 Task: Create a due date automation trigger when advanced on, on the tuesday of the week a card is due add fields without custom field "Resume" set to a number lower than 1 and greater or equal to 10 at 11:00 AM.
Action: Mouse moved to (986, 306)
Screenshot: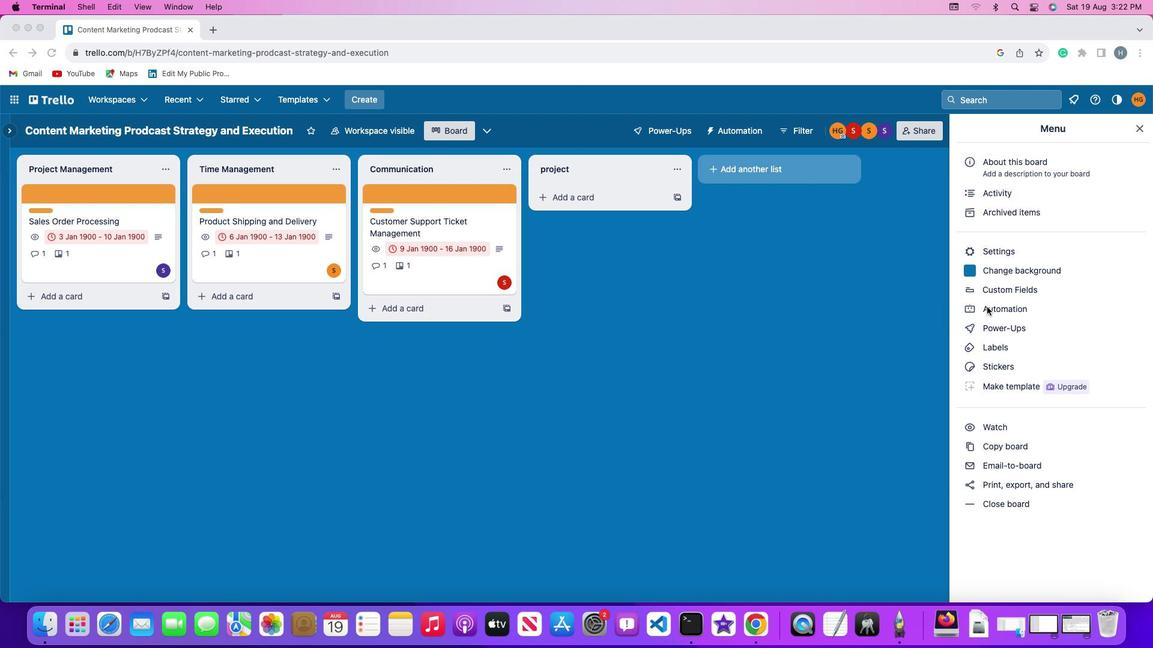 
Action: Mouse pressed left at (986, 306)
Screenshot: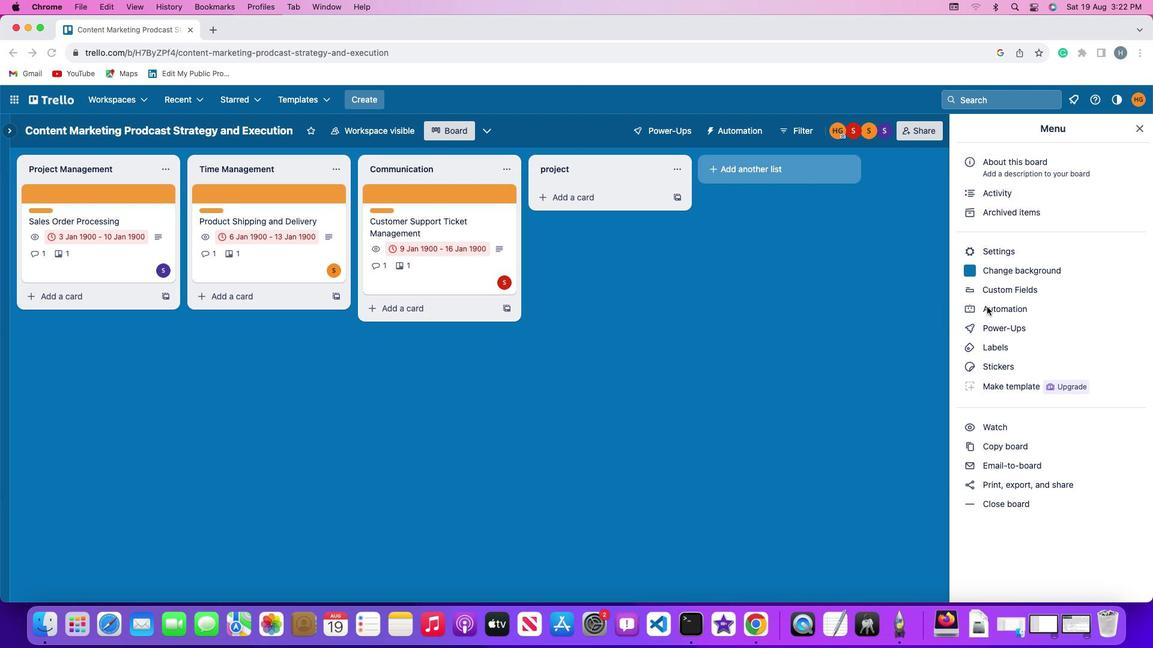 
Action: Mouse pressed left at (986, 306)
Screenshot: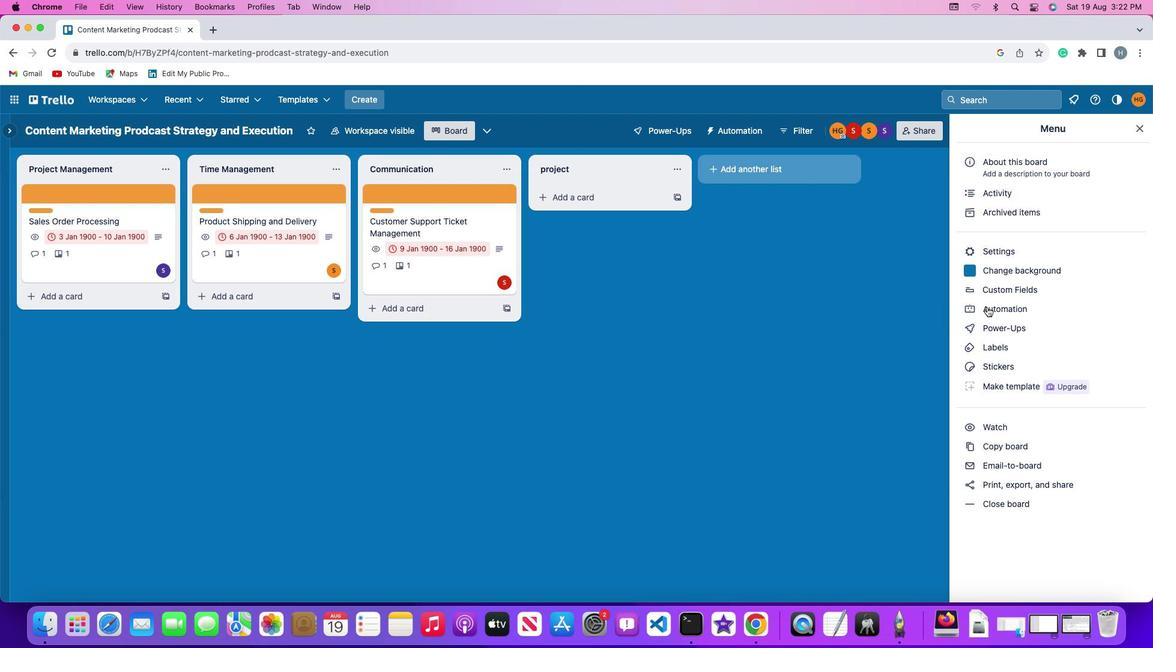 
Action: Mouse moved to (79, 282)
Screenshot: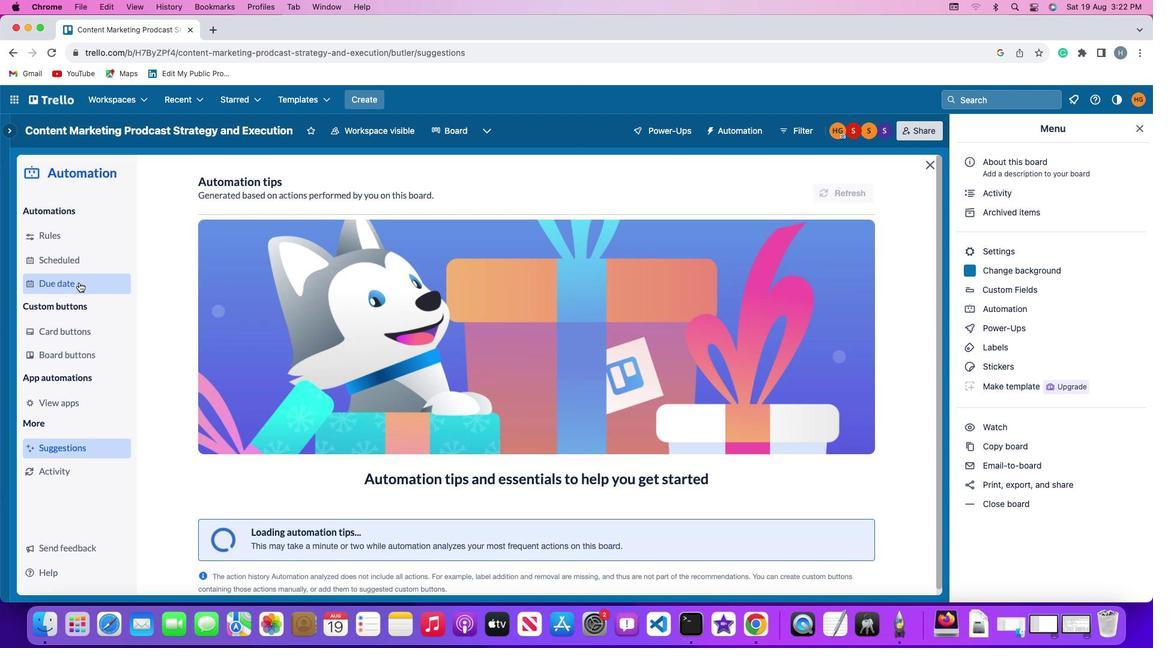 
Action: Mouse pressed left at (79, 282)
Screenshot: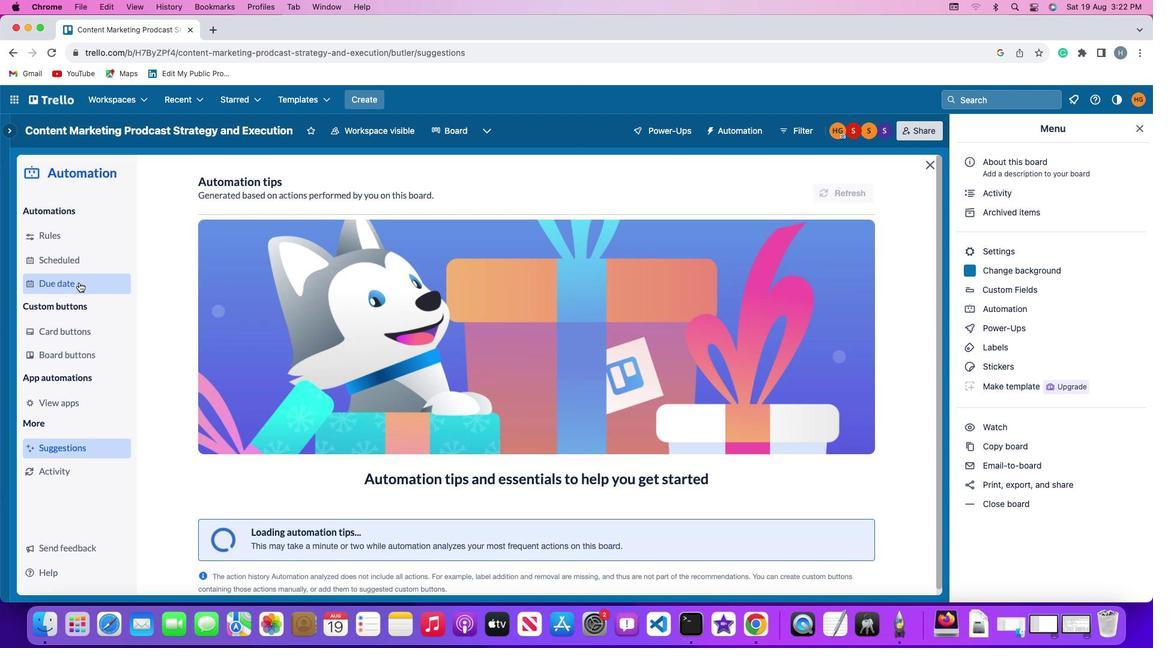 
Action: Mouse moved to (789, 183)
Screenshot: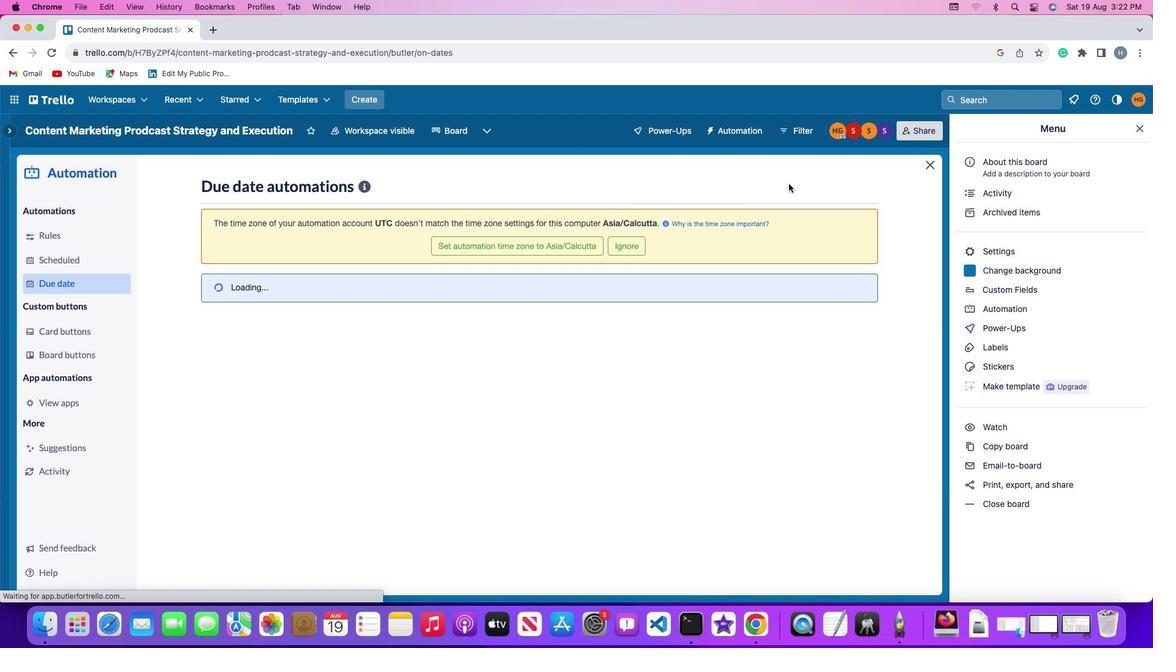 
Action: Mouse pressed left at (789, 183)
Screenshot: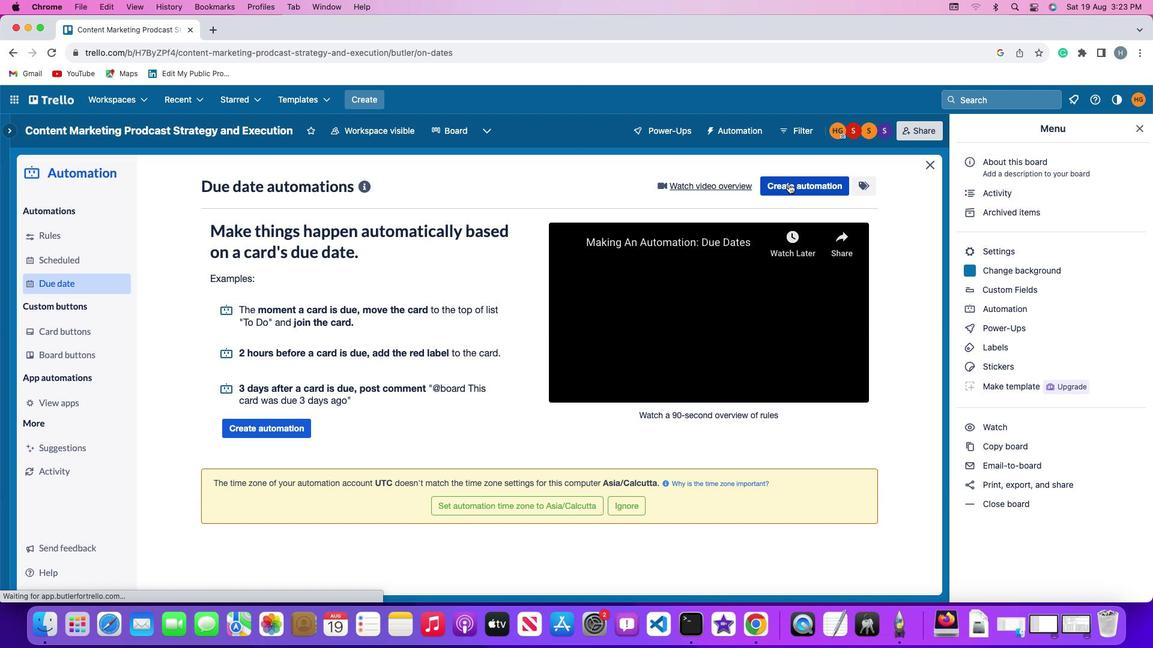 
Action: Mouse moved to (228, 297)
Screenshot: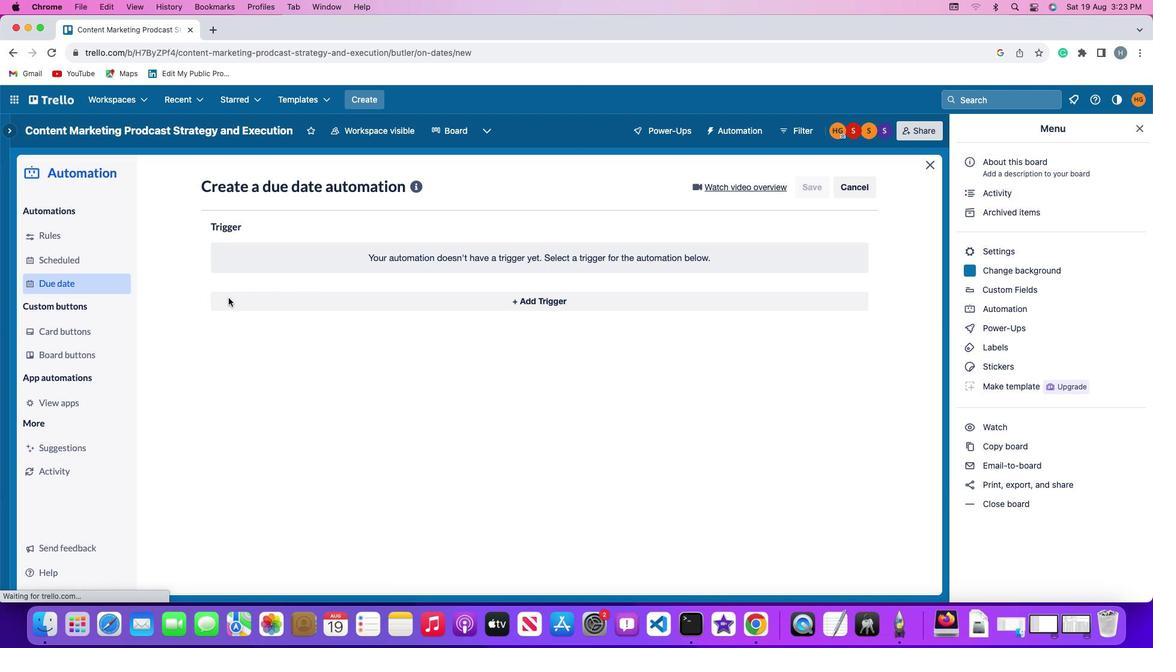 
Action: Mouse pressed left at (228, 297)
Screenshot: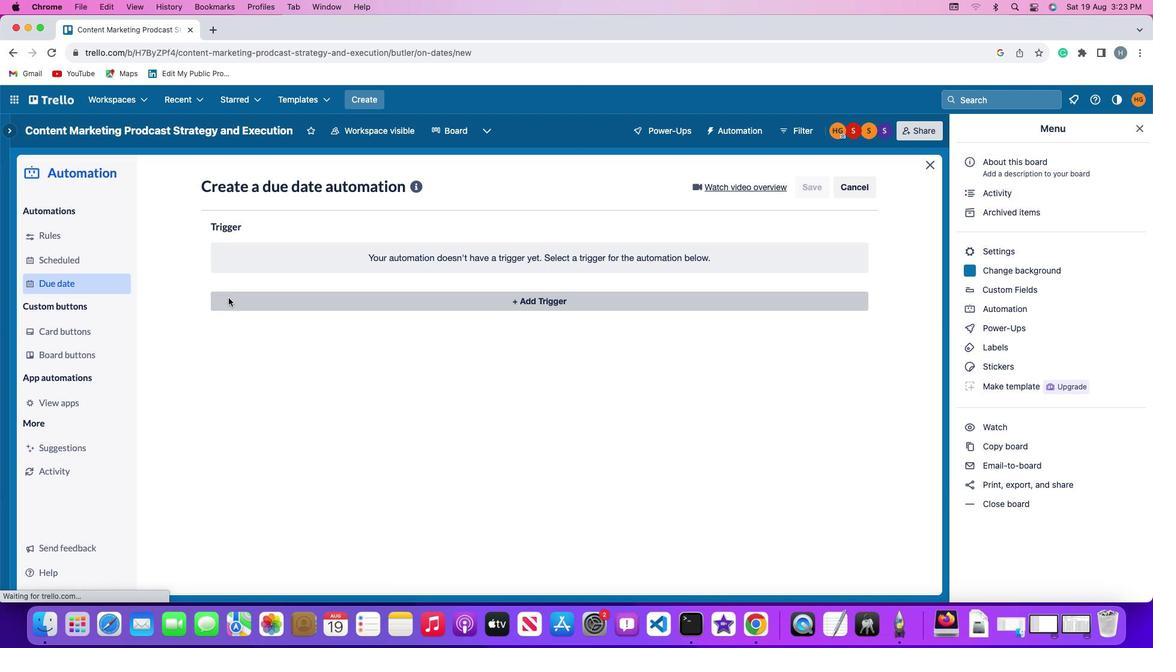 
Action: Mouse moved to (262, 518)
Screenshot: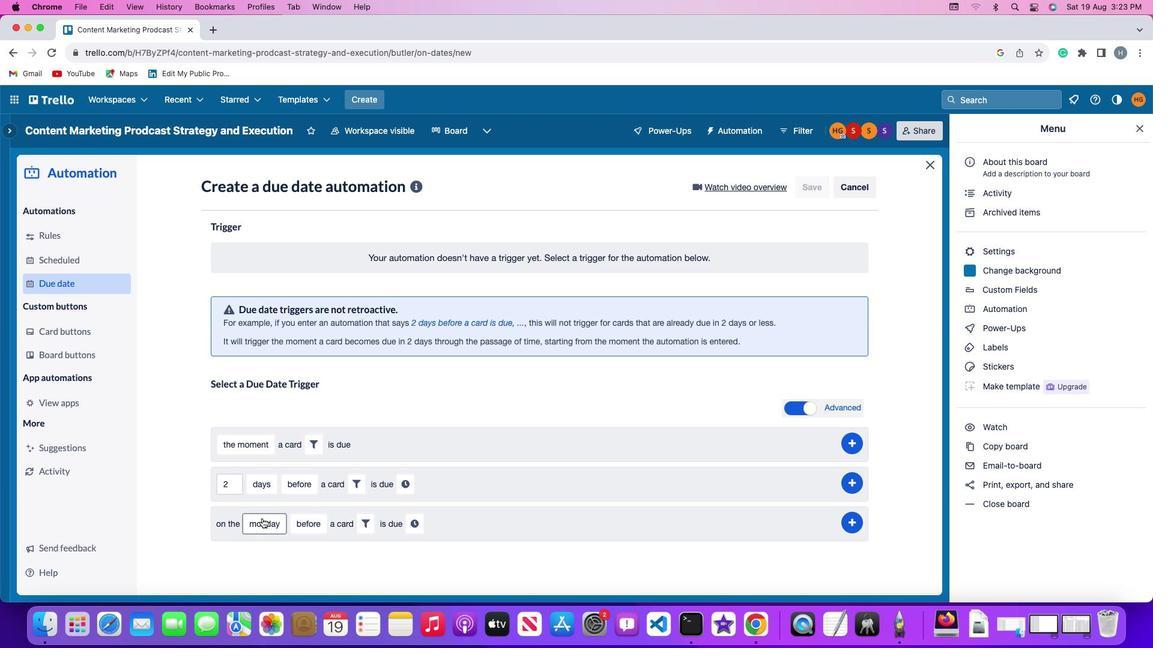 
Action: Mouse pressed left at (262, 518)
Screenshot: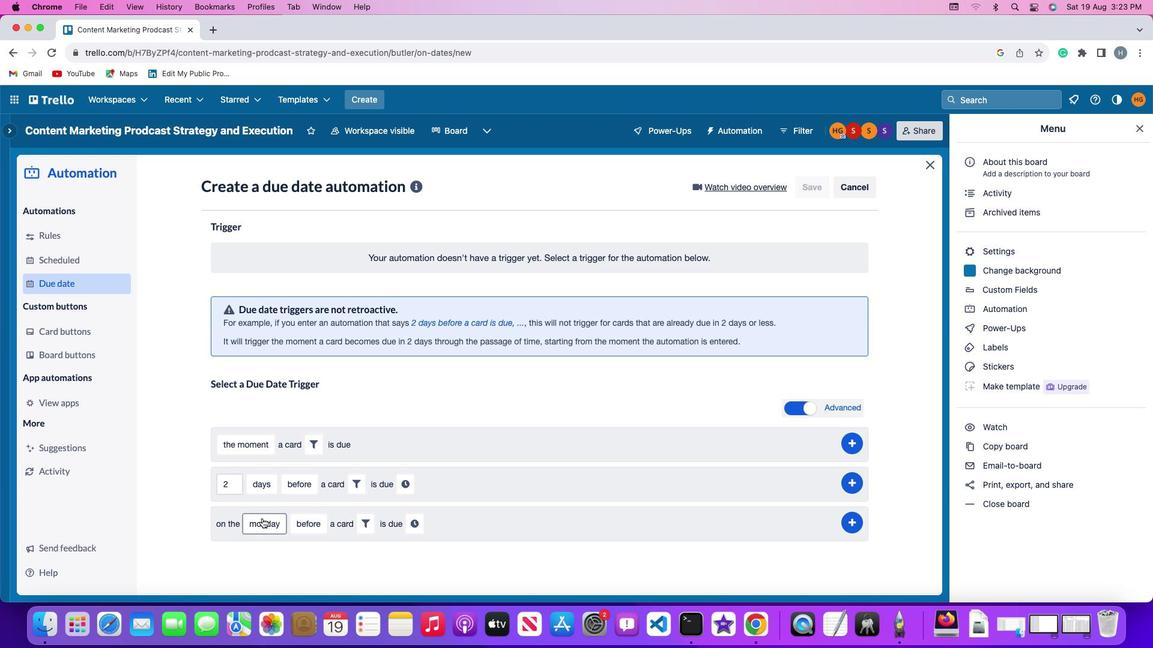 
Action: Mouse moved to (288, 383)
Screenshot: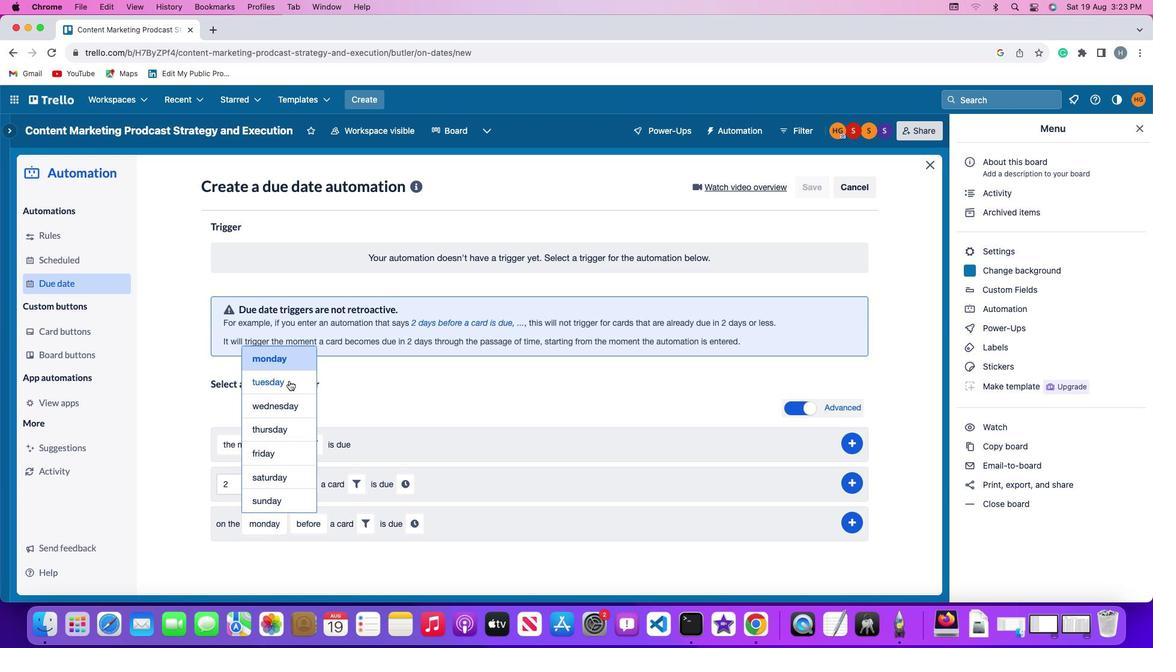 
Action: Mouse pressed left at (288, 383)
Screenshot: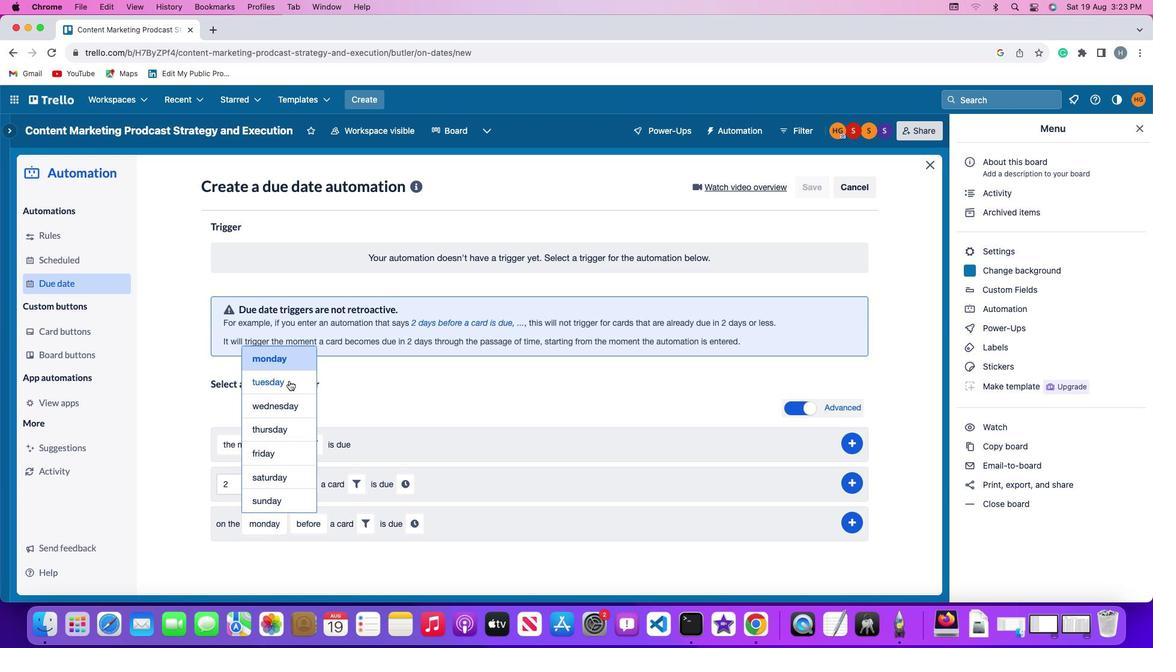 
Action: Mouse moved to (312, 520)
Screenshot: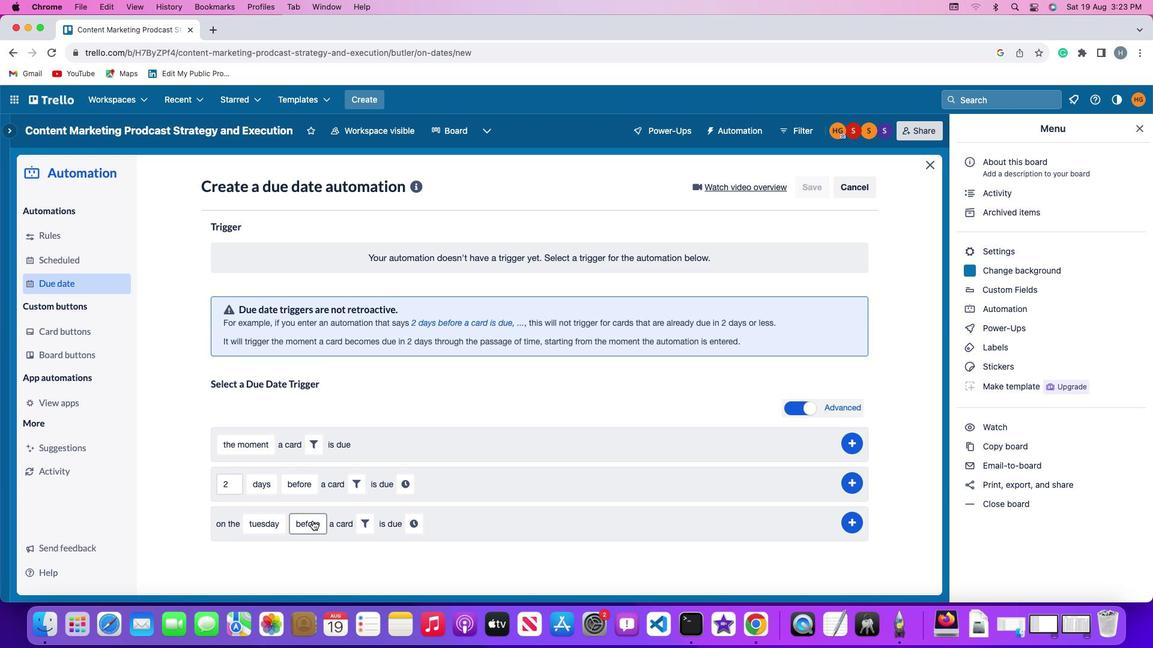 
Action: Mouse pressed left at (312, 520)
Screenshot: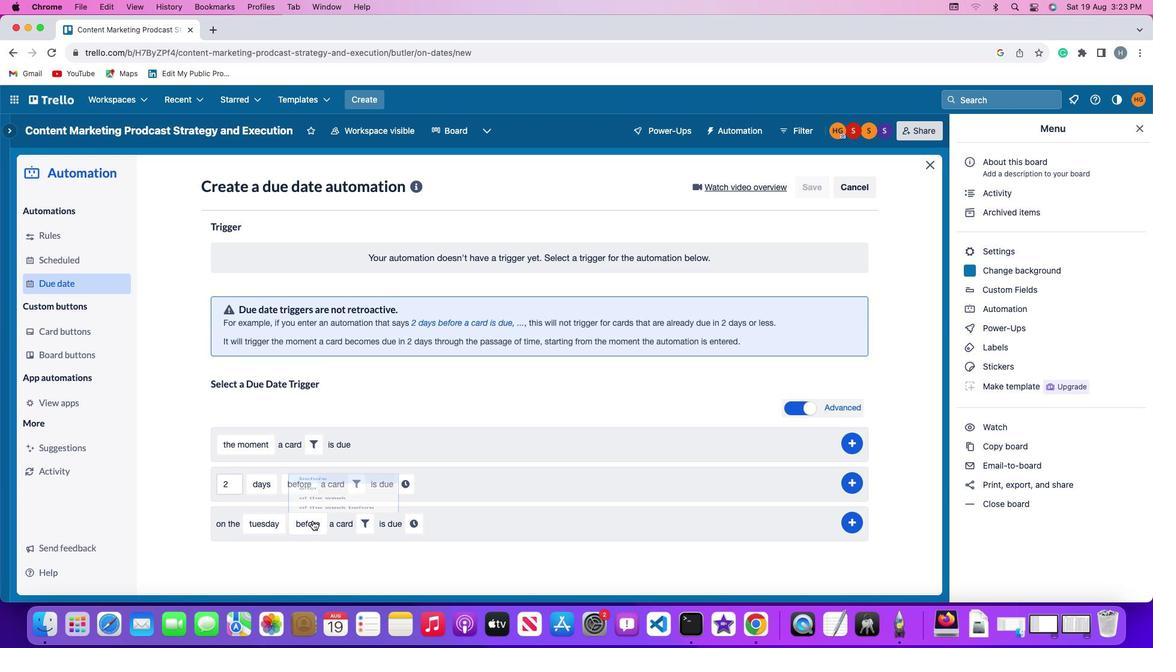 
Action: Mouse moved to (335, 474)
Screenshot: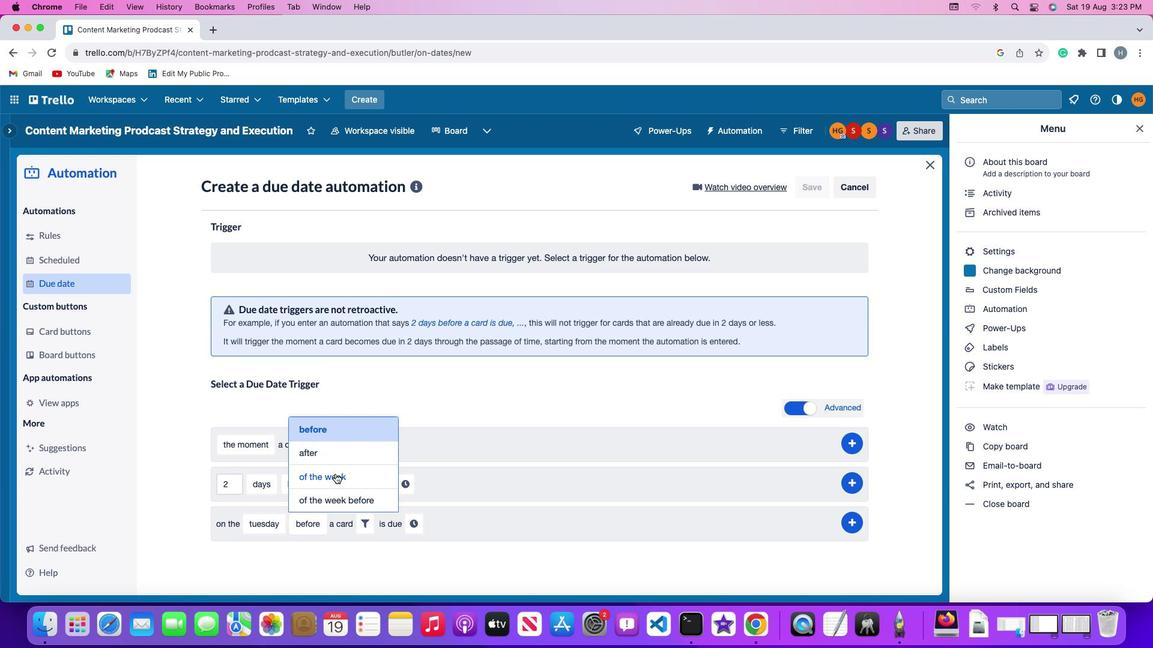 
Action: Mouse pressed left at (335, 474)
Screenshot: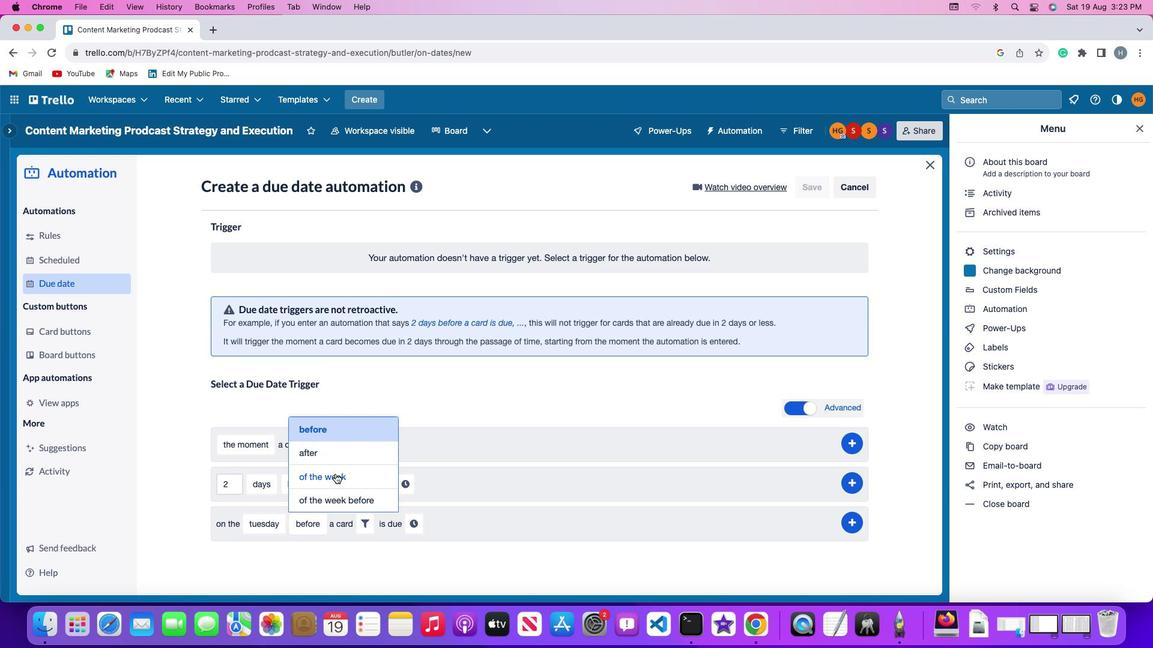
Action: Mouse moved to (385, 524)
Screenshot: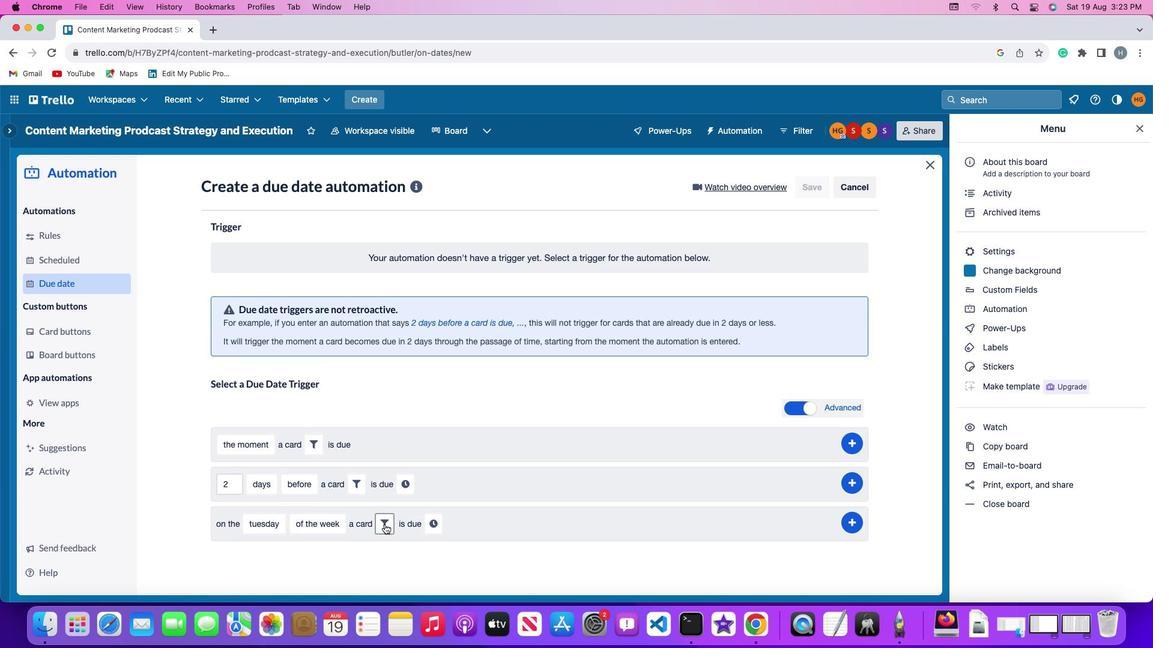 
Action: Mouse pressed left at (385, 524)
Screenshot: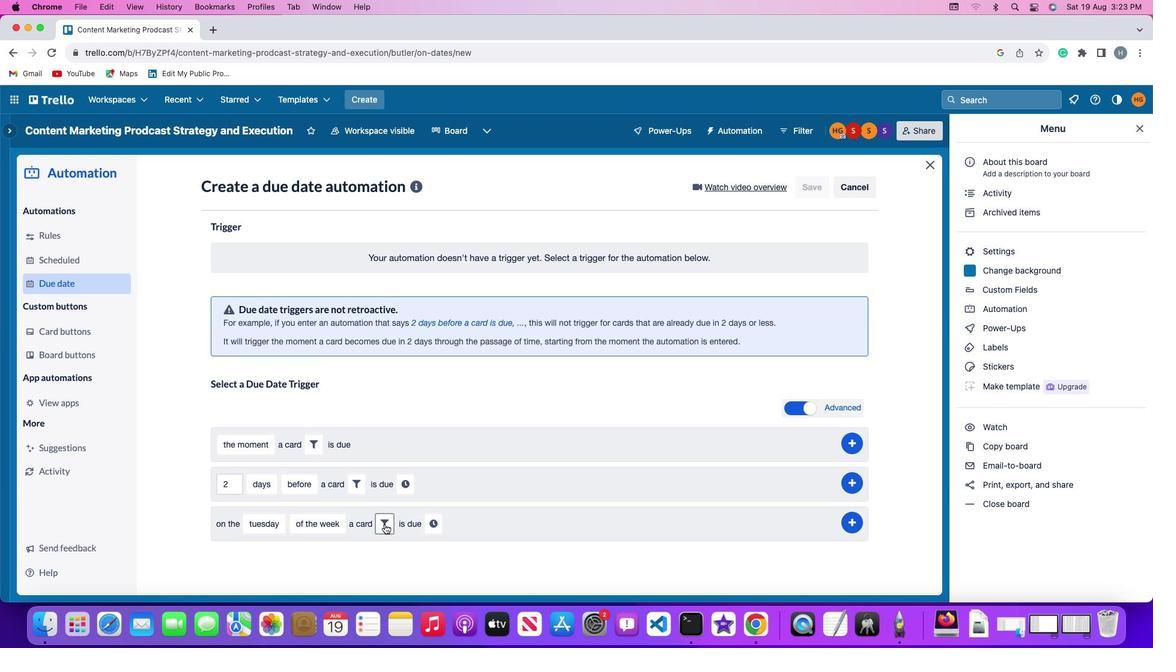 
Action: Mouse moved to (583, 563)
Screenshot: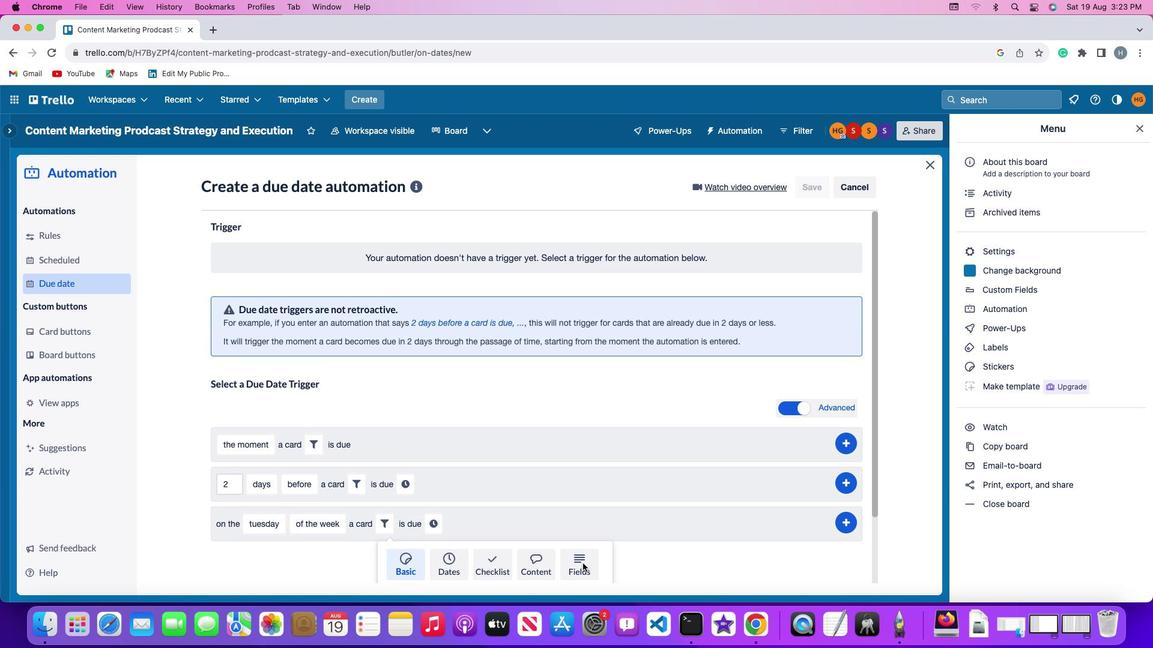 
Action: Mouse pressed left at (583, 563)
Screenshot: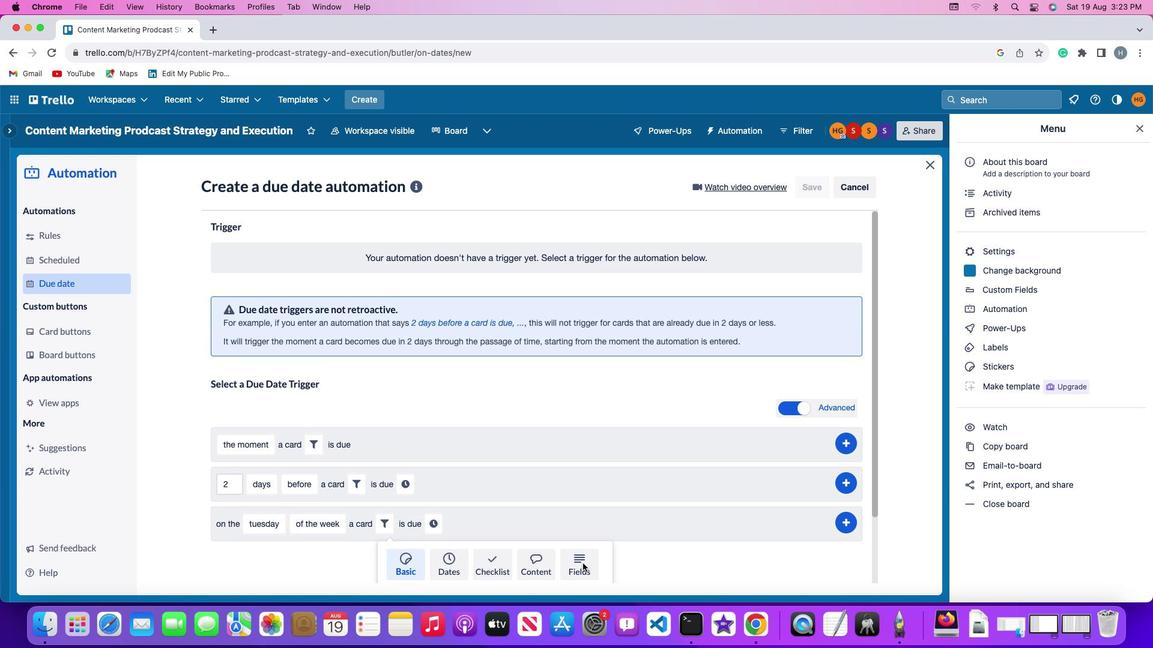 
Action: Mouse moved to (353, 551)
Screenshot: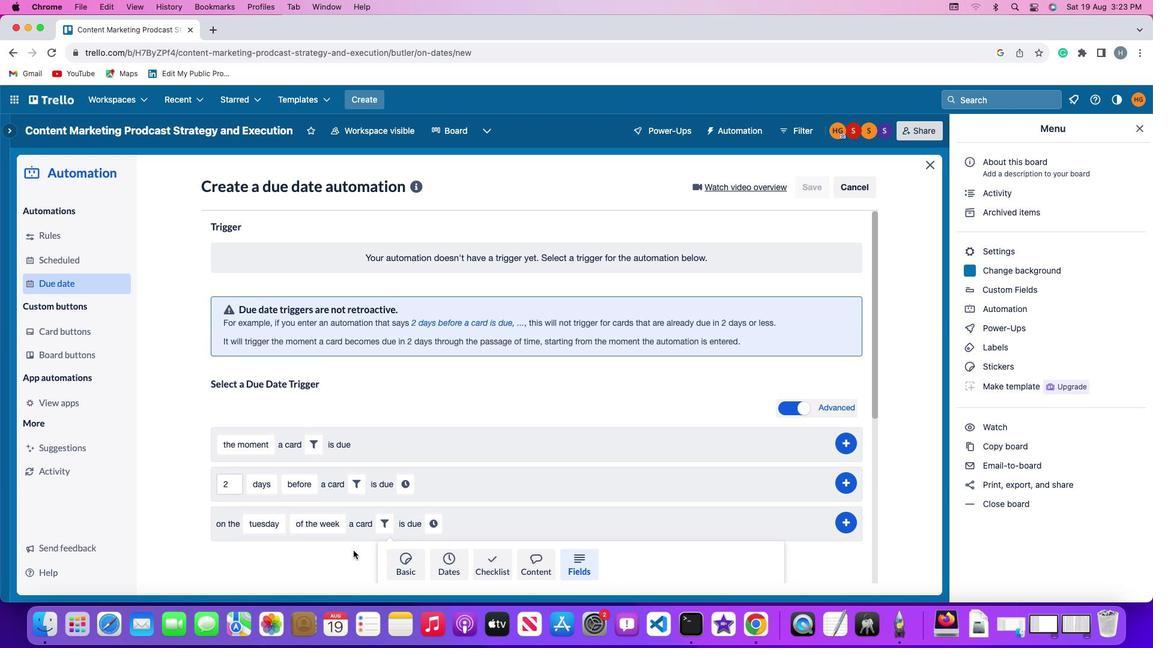 
Action: Mouse scrolled (353, 551) with delta (0, 0)
Screenshot: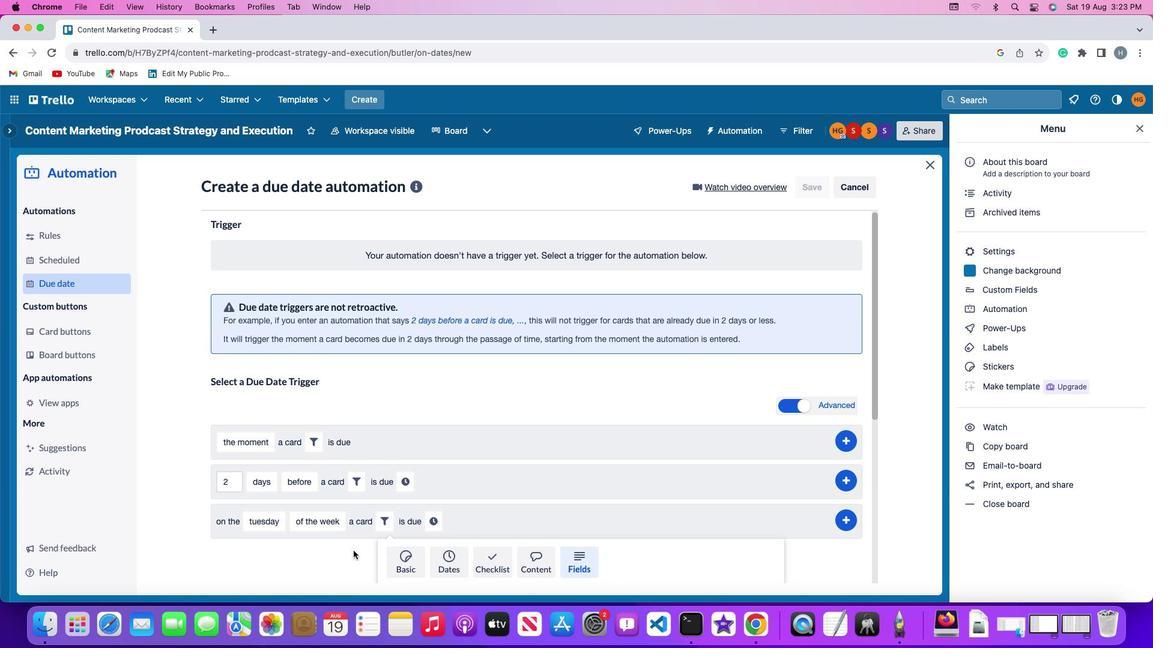 
Action: Mouse scrolled (353, 551) with delta (0, 0)
Screenshot: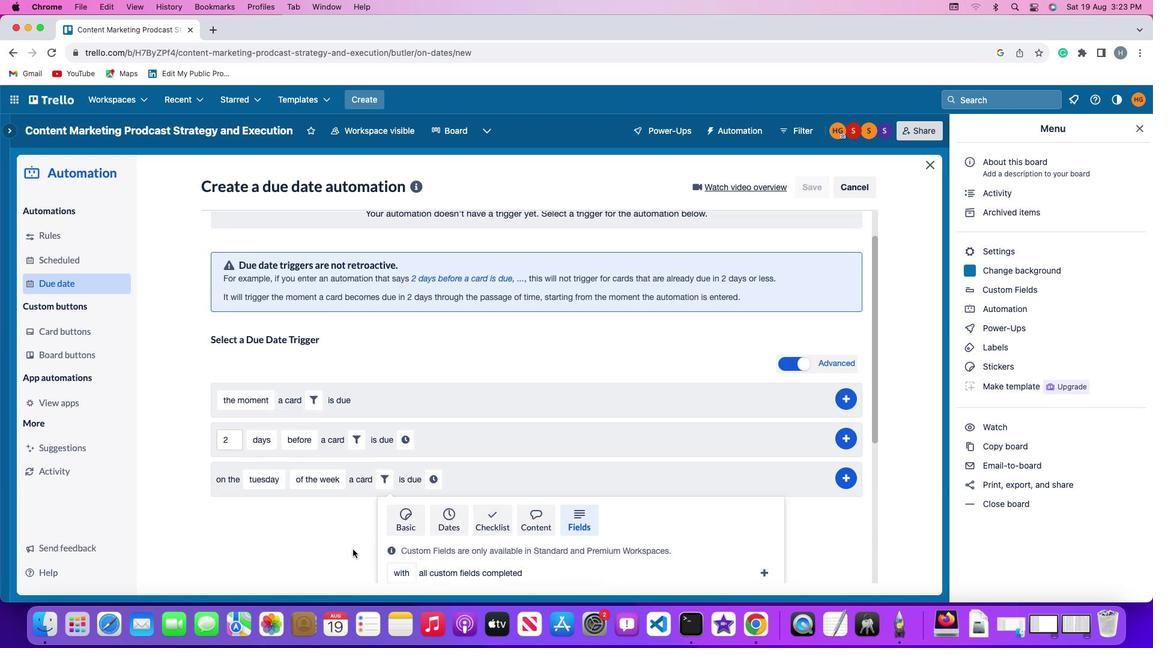 
Action: Mouse scrolled (353, 551) with delta (0, -1)
Screenshot: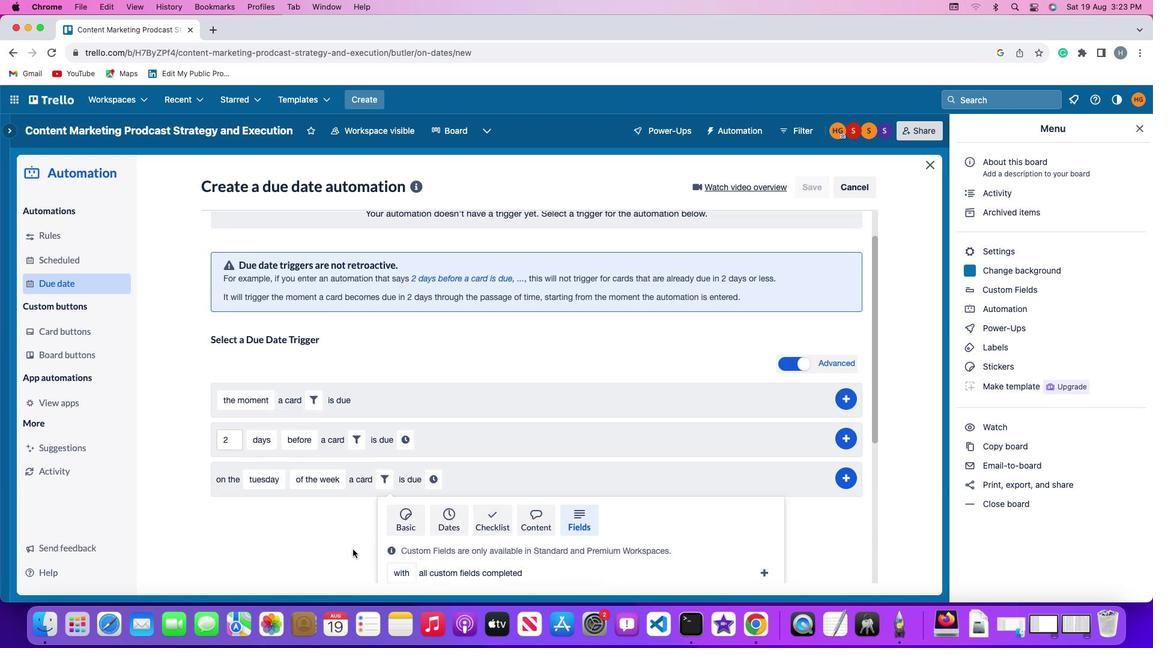 
Action: Mouse moved to (353, 551)
Screenshot: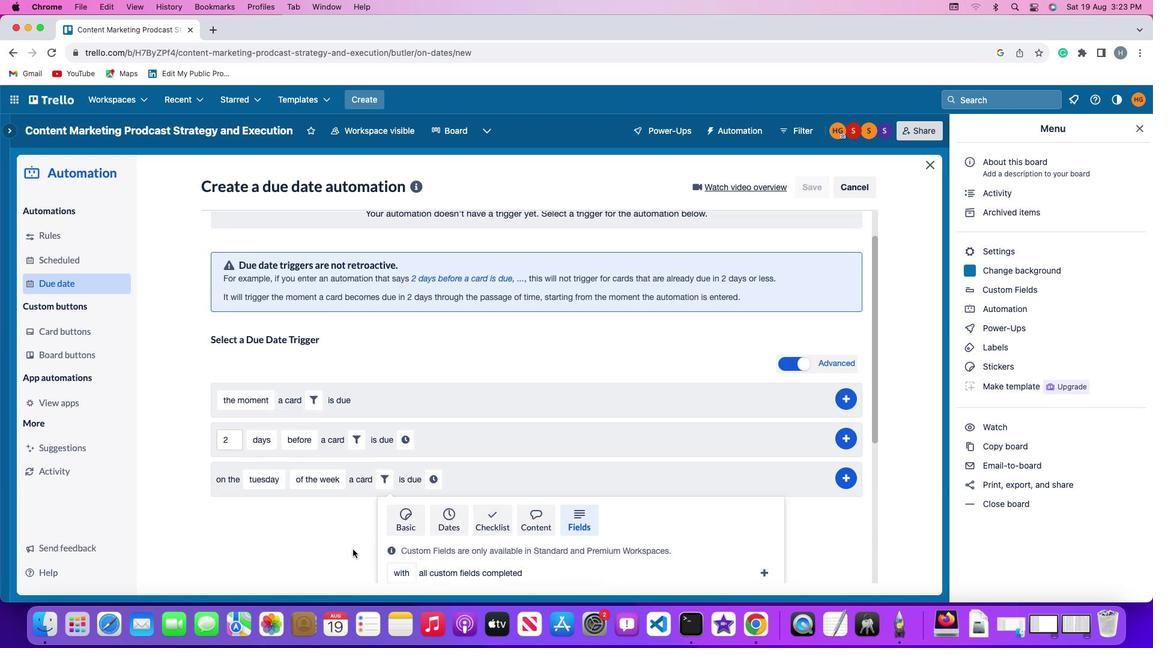 
Action: Mouse scrolled (353, 551) with delta (0, -3)
Screenshot: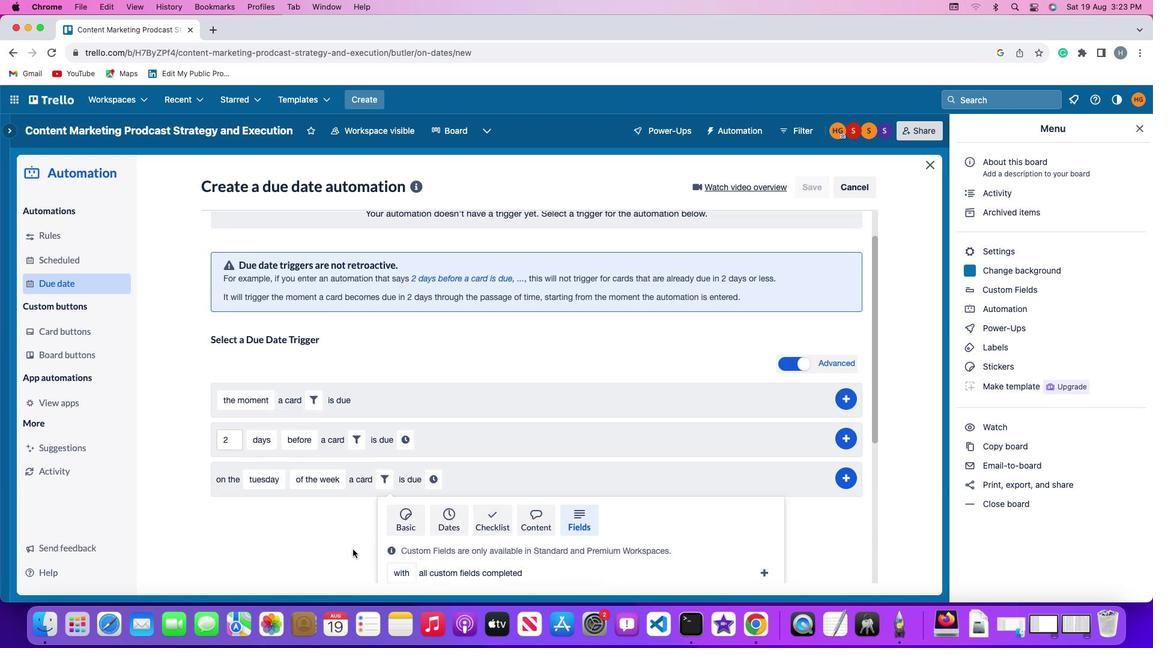 
Action: Mouse moved to (353, 550)
Screenshot: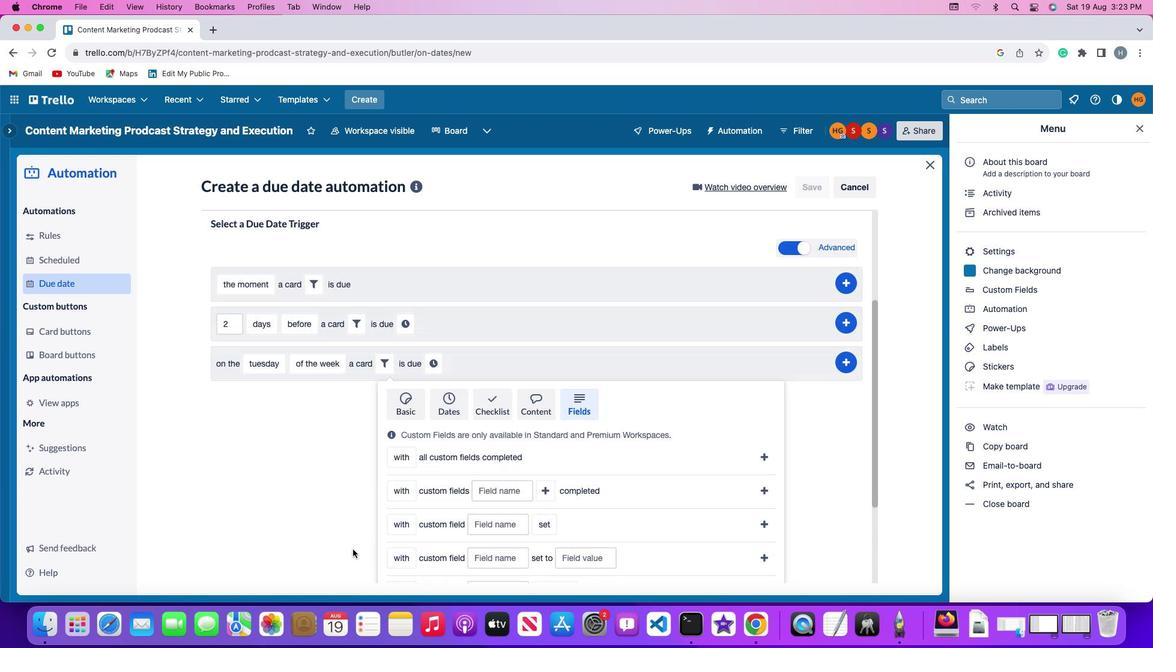 
Action: Mouse scrolled (353, 550) with delta (0, -3)
Screenshot: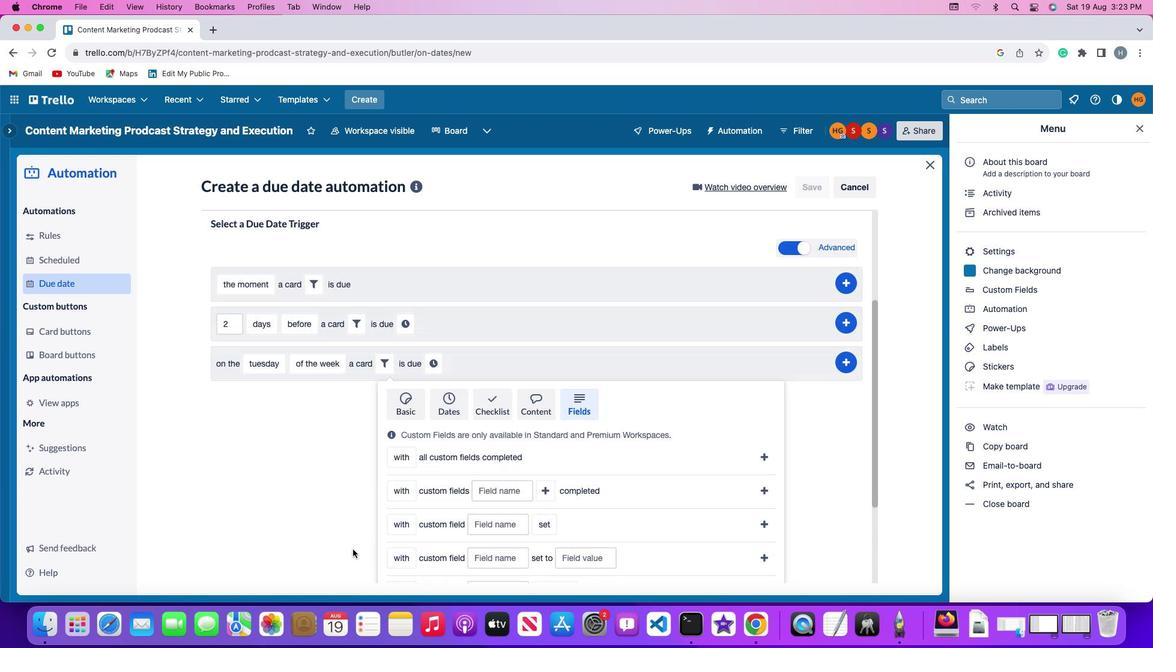 
Action: Mouse moved to (353, 549)
Screenshot: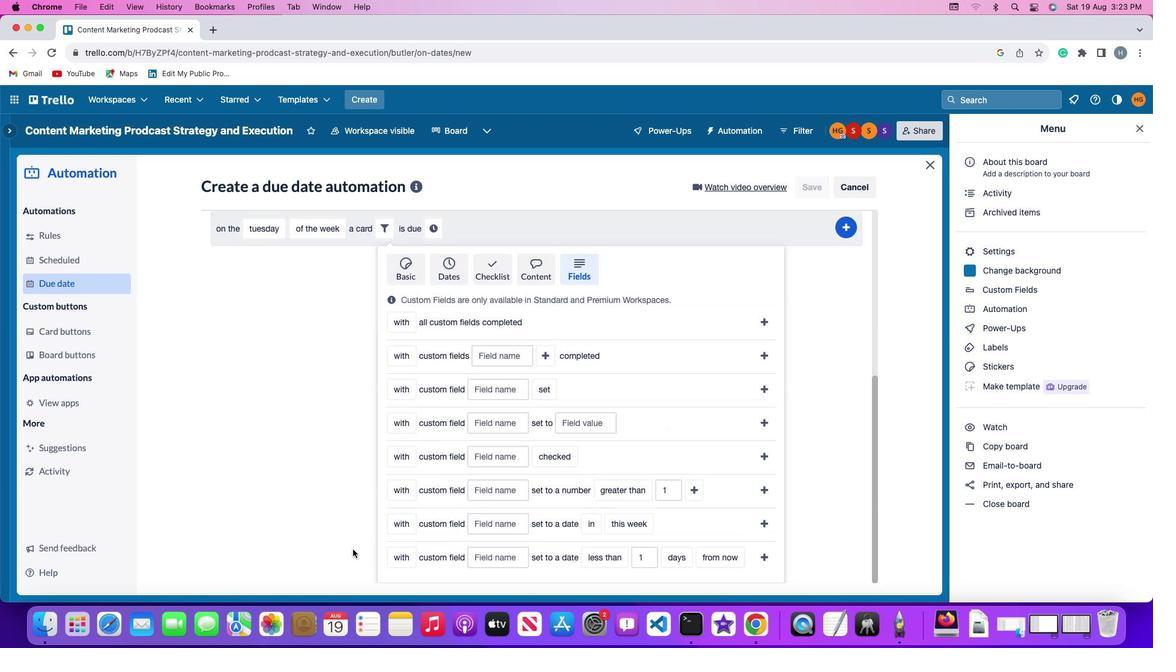 
Action: Mouse scrolled (353, 549) with delta (0, 0)
Screenshot: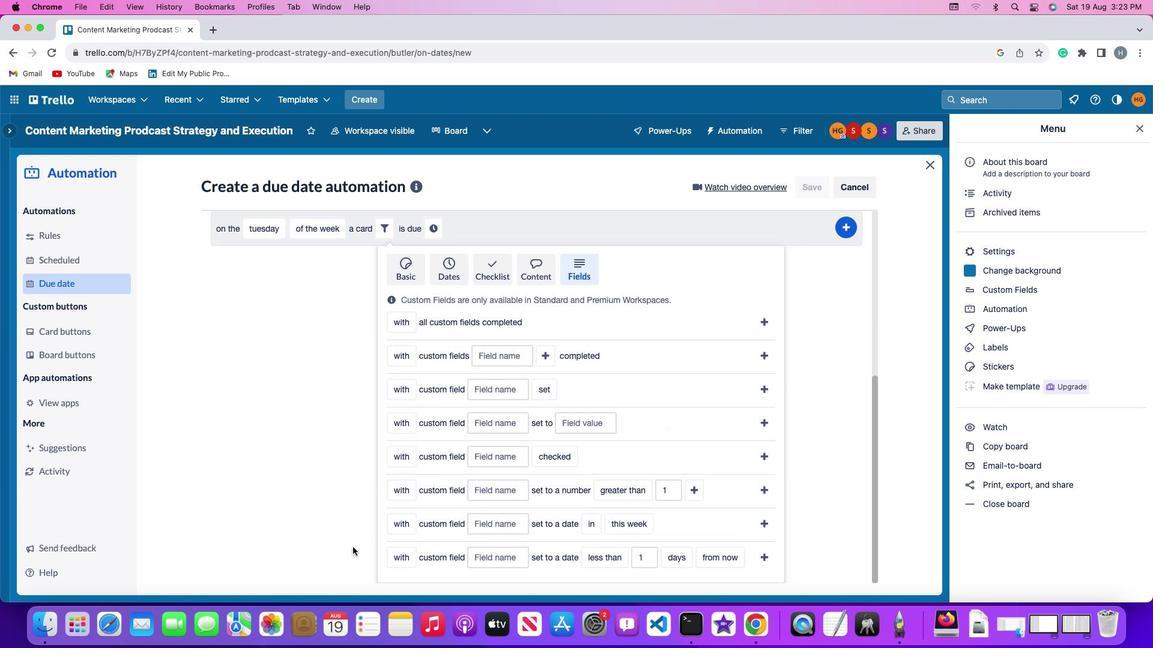 
Action: Mouse moved to (353, 549)
Screenshot: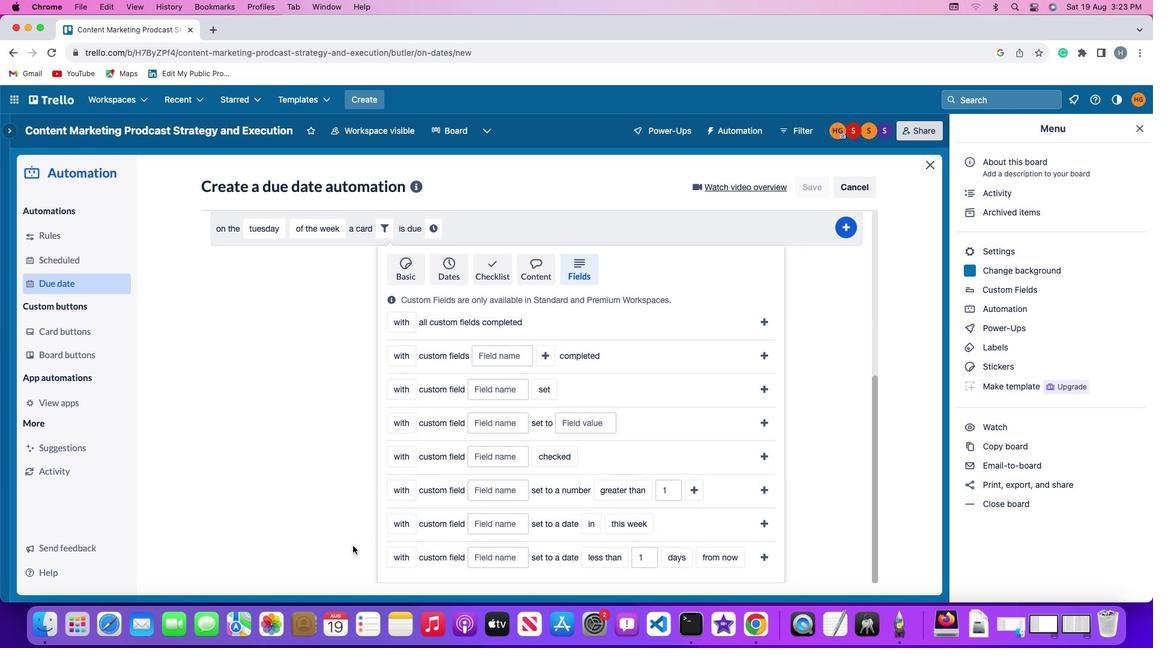 
Action: Mouse scrolled (353, 549) with delta (0, 0)
Screenshot: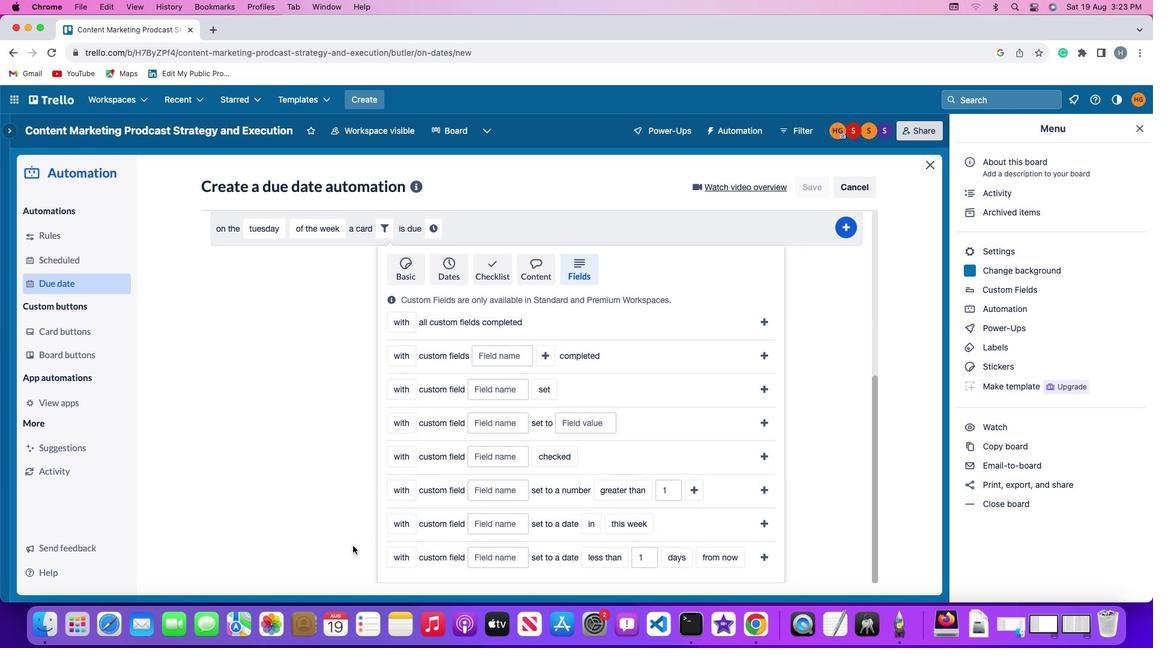 
Action: Mouse moved to (353, 549)
Screenshot: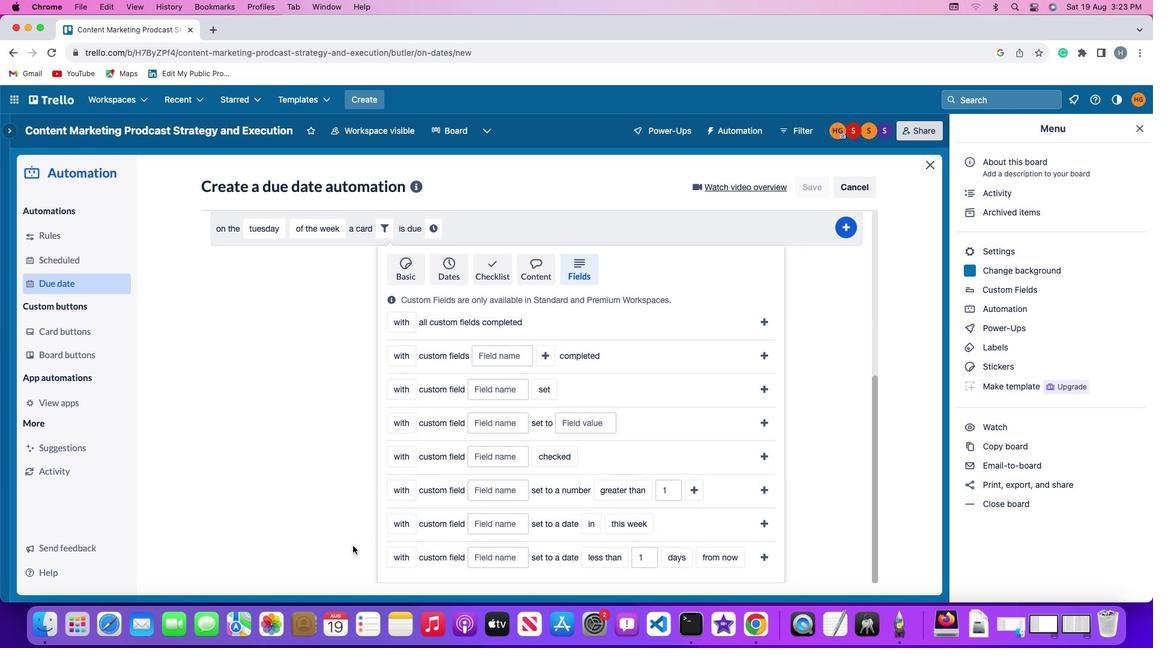 
Action: Mouse scrolled (353, 549) with delta (0, -1)
Screenshot: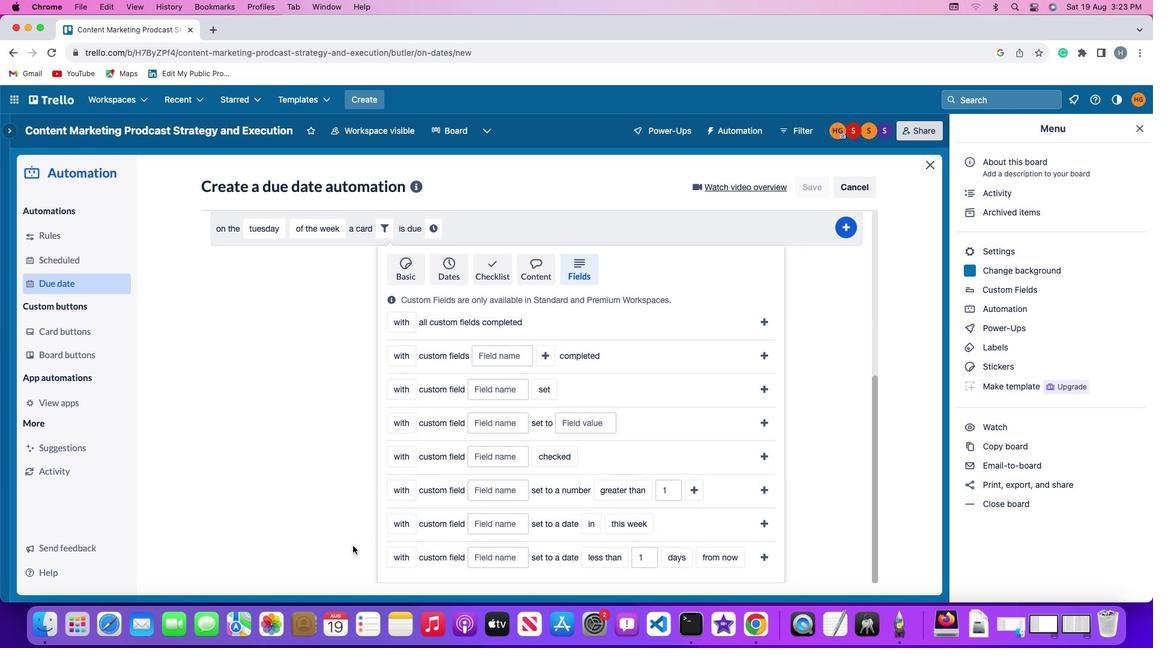 
Action: Mouse moved to (353, 547)
Screenshot: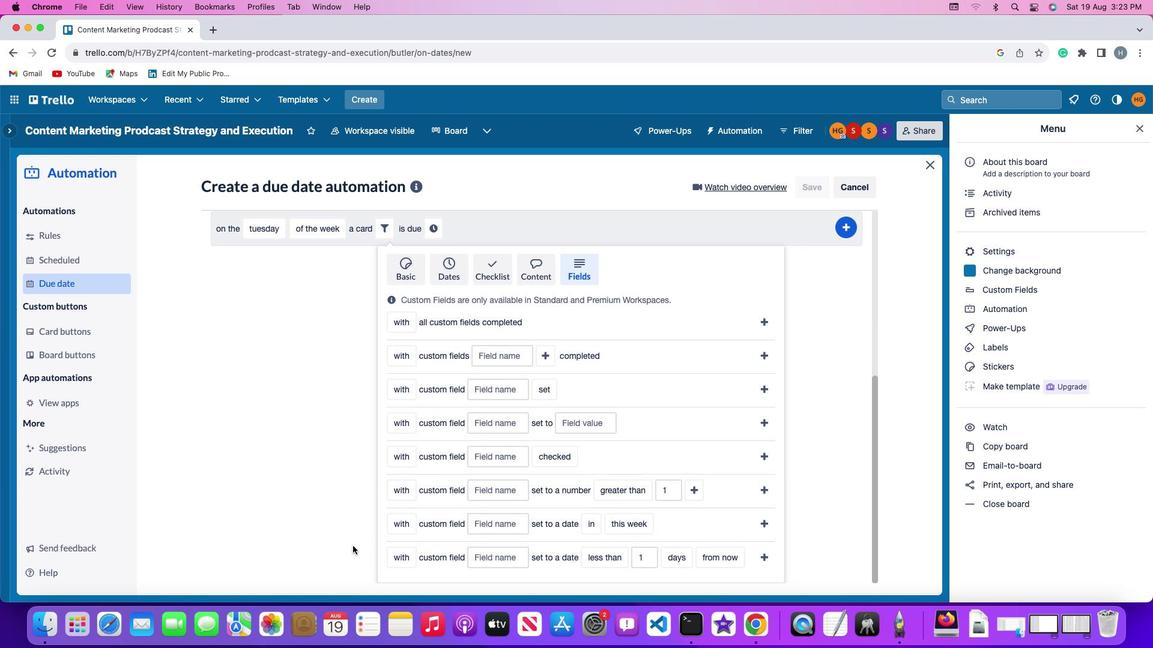 
Action: Mouse scrolled (353, 547) with delta (0, -3)
Screenshot: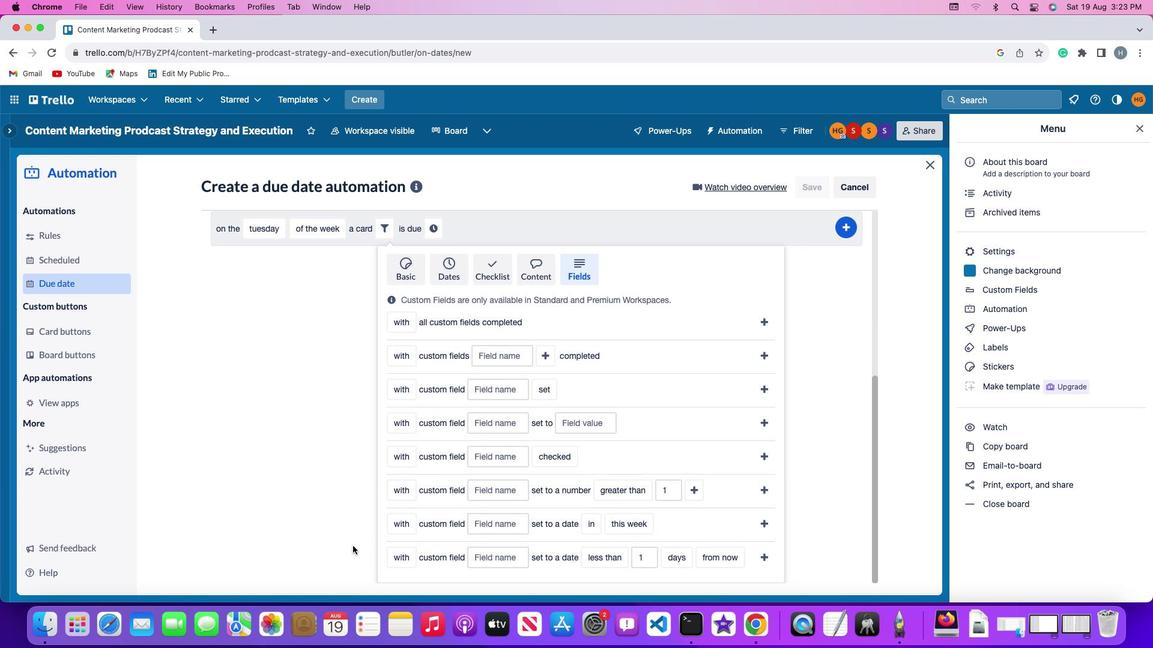 
Action: Mouse moved to (391, 492)
Screenshot: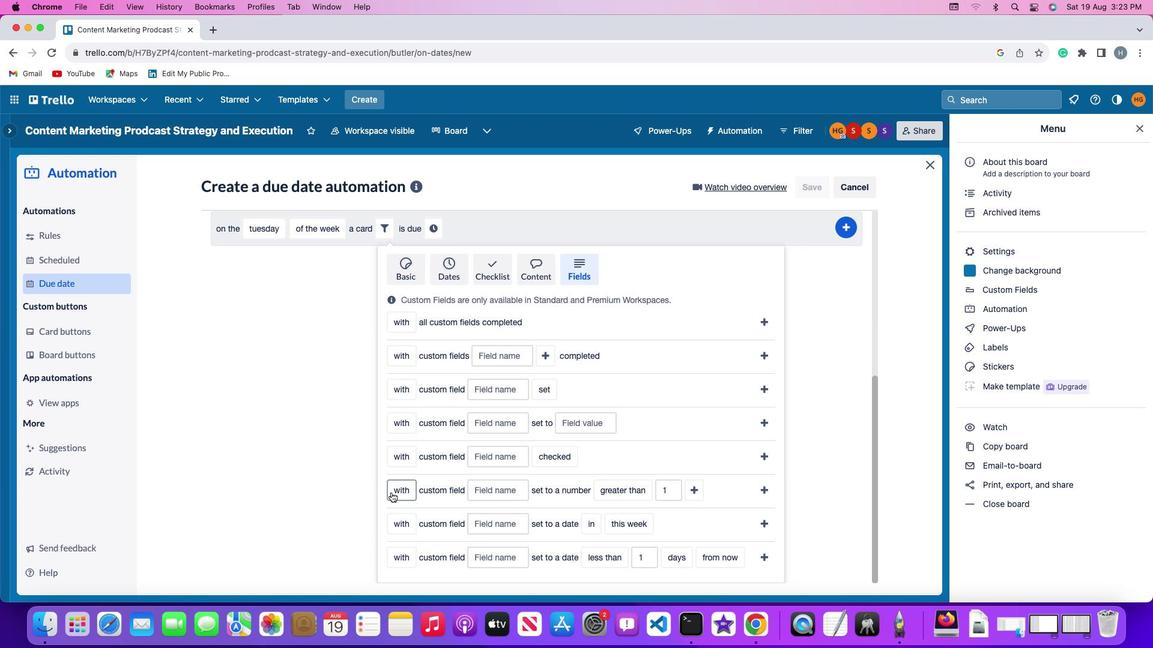 
Action: Mouse pressed left at (391, 492)
Screenshot: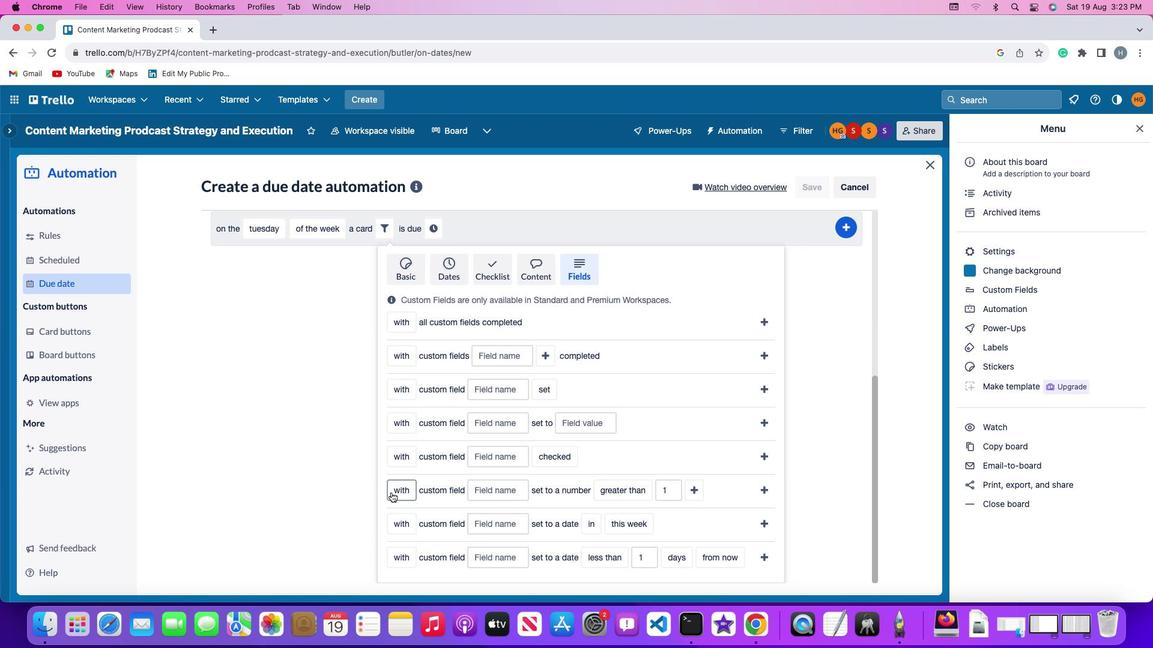
Action: Mouse moved to (408, 535)
Screenshot: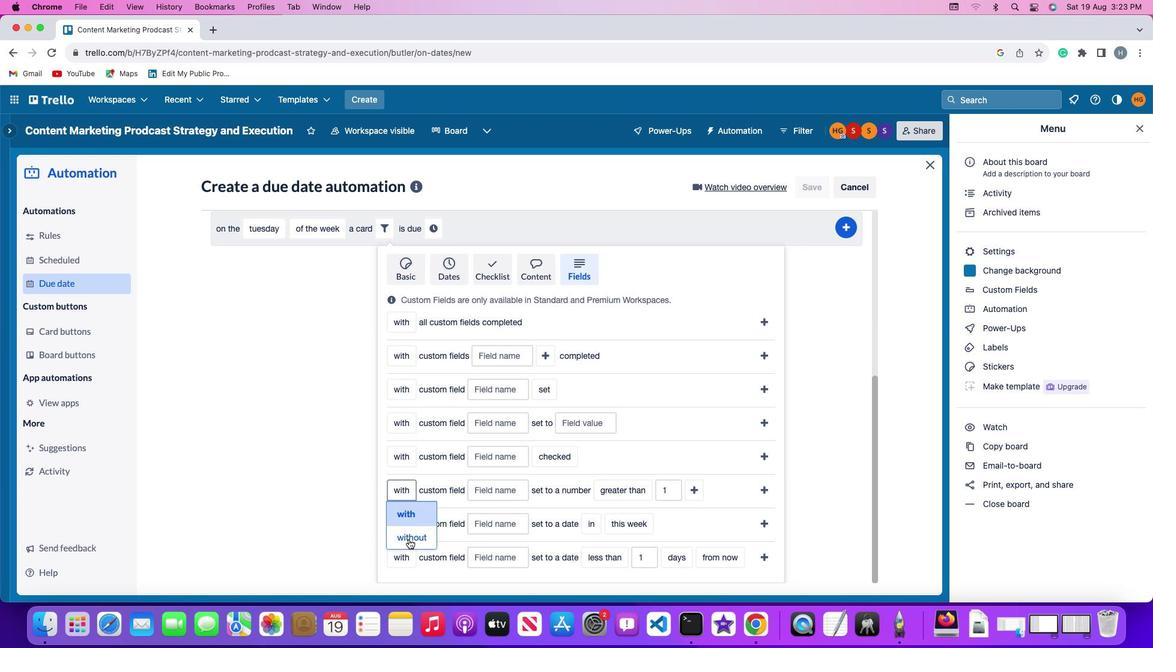 
Action: Mouse pressed left at (408, 535)
Screenshot: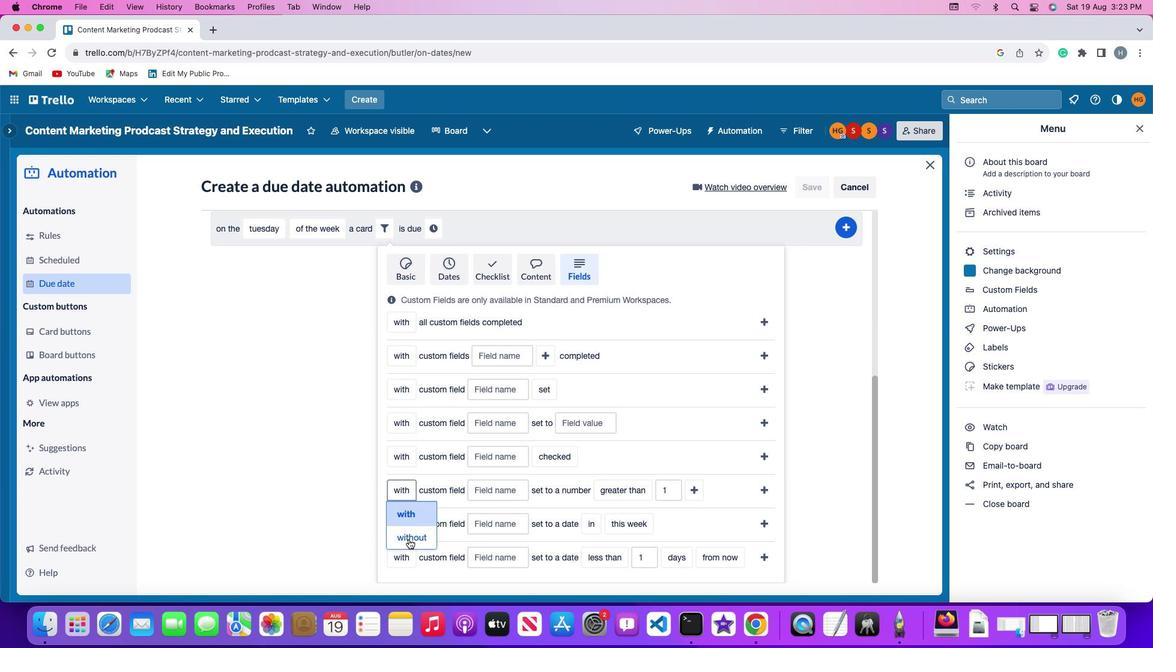 
Action: Mouse moved to (507, 494)
Screenshot: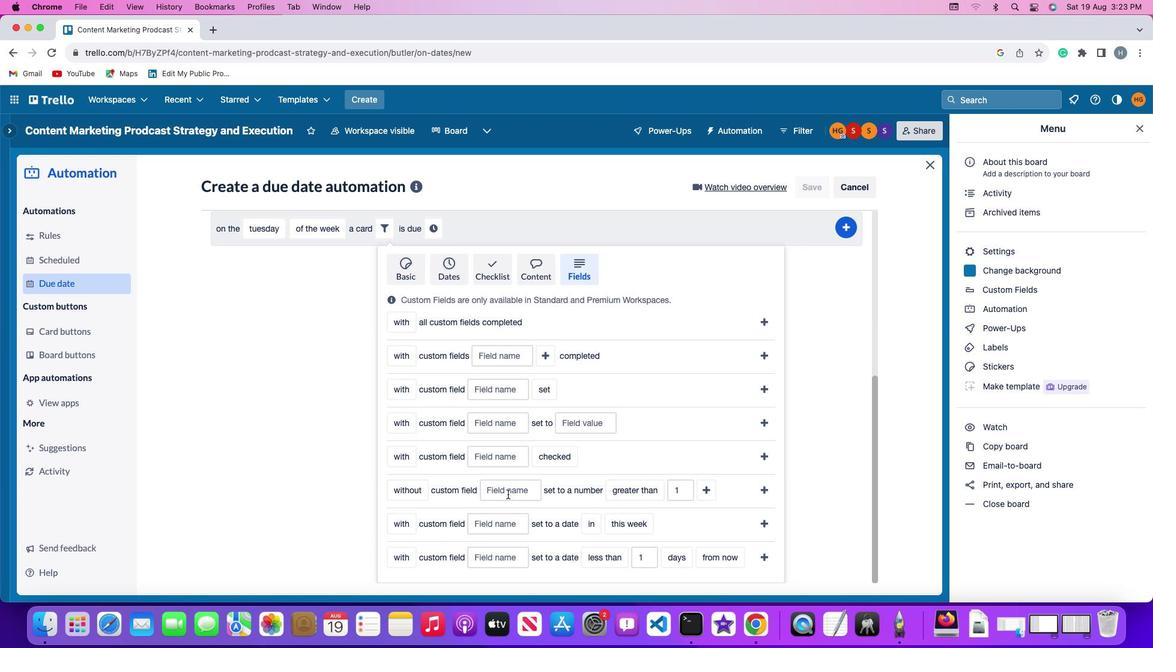 
Action: Mouse pressed left at (507, 494)
Screenshot: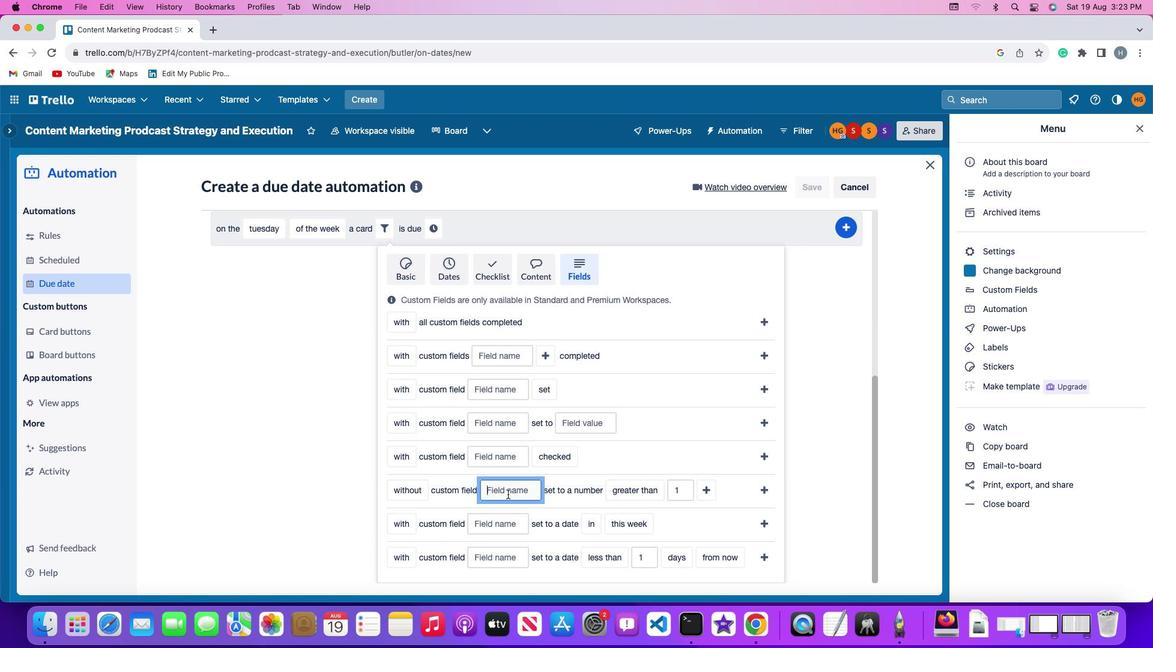 
Action: Mouse moved to (508, 493)
Screenshot: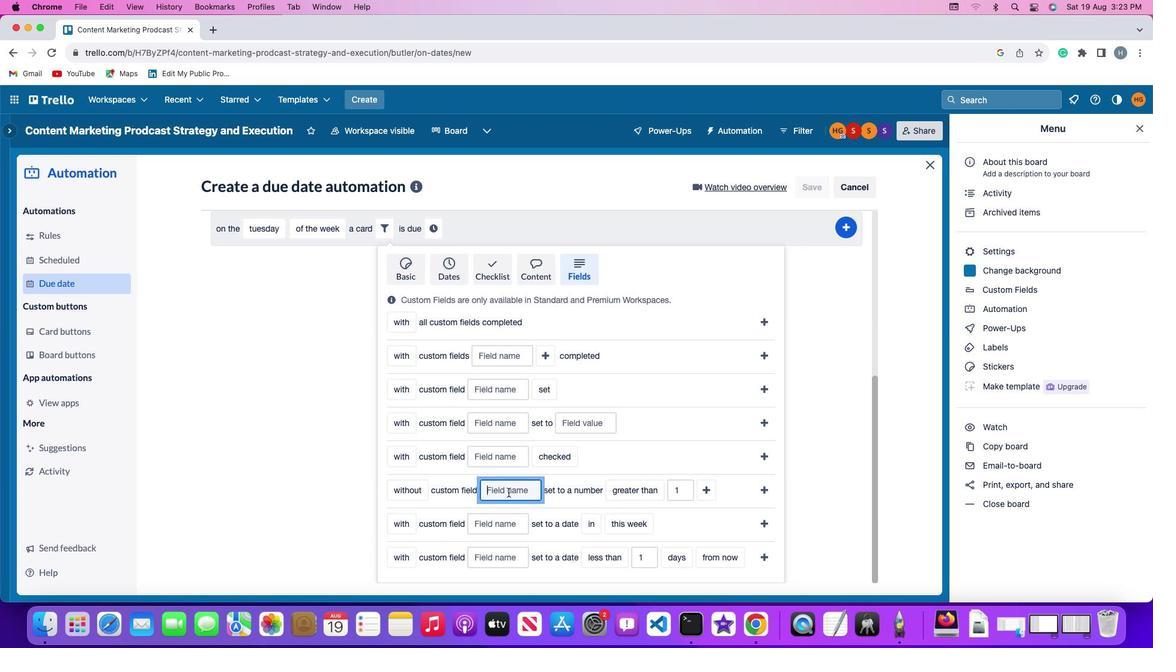 
Action: Key pressed Key.shift'R''e''s''u''m''e'
Screenshot: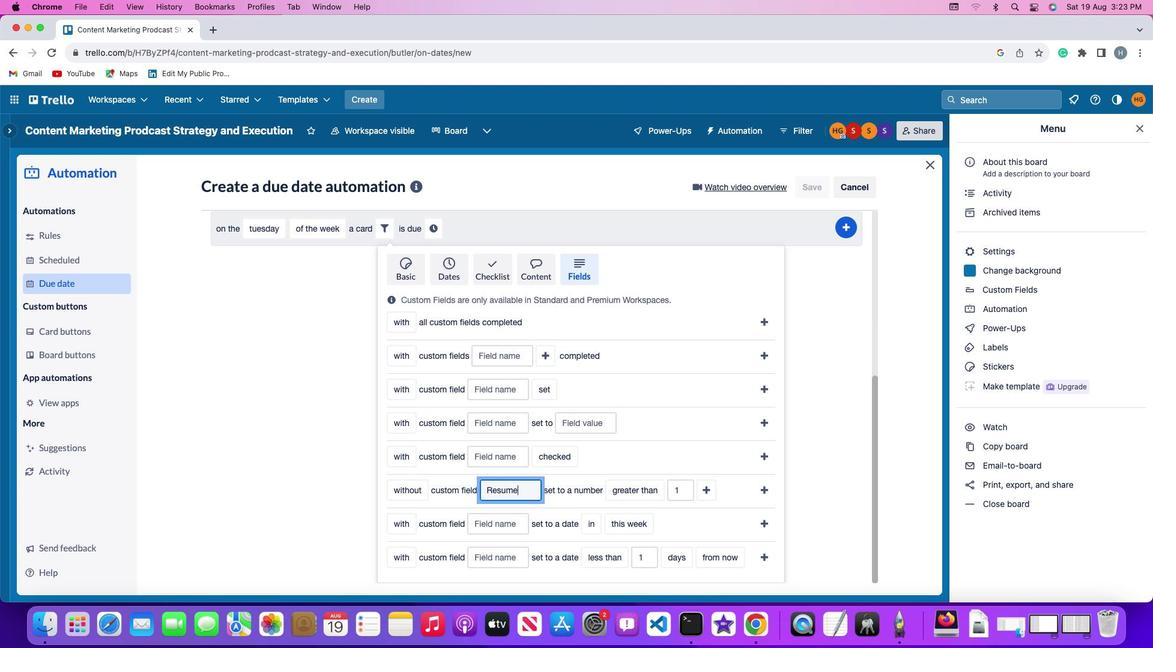 
Action: Mouse moved to (640, 479)
Screenshot: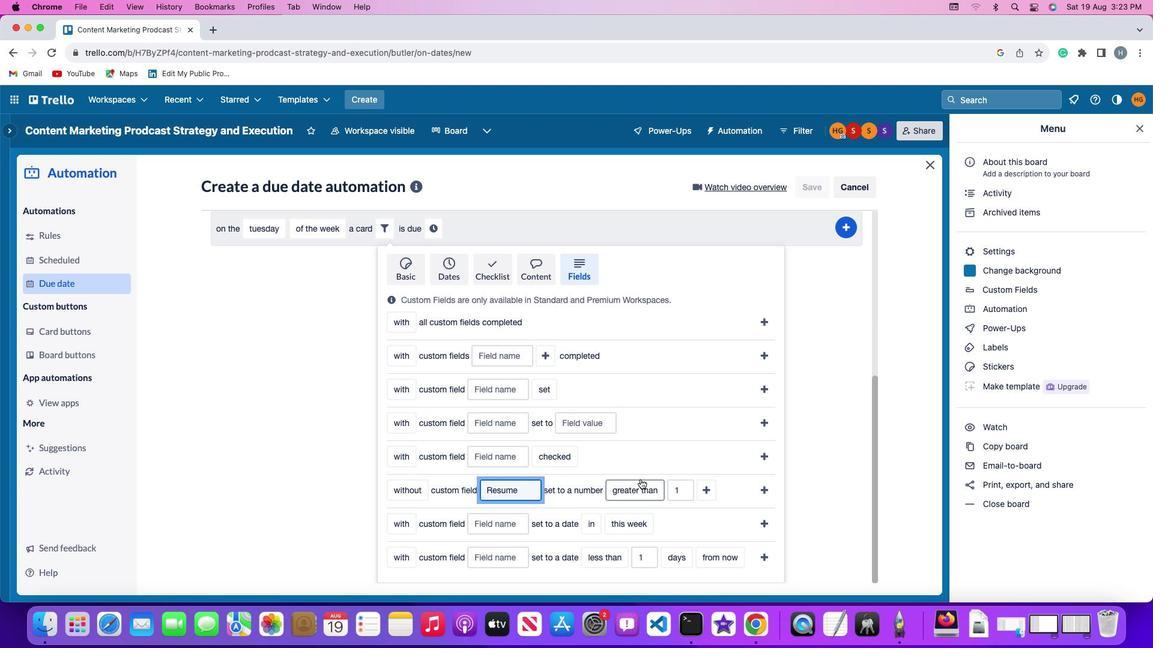 
Action: Mouse pressed left at (640, 479)
Screenshot: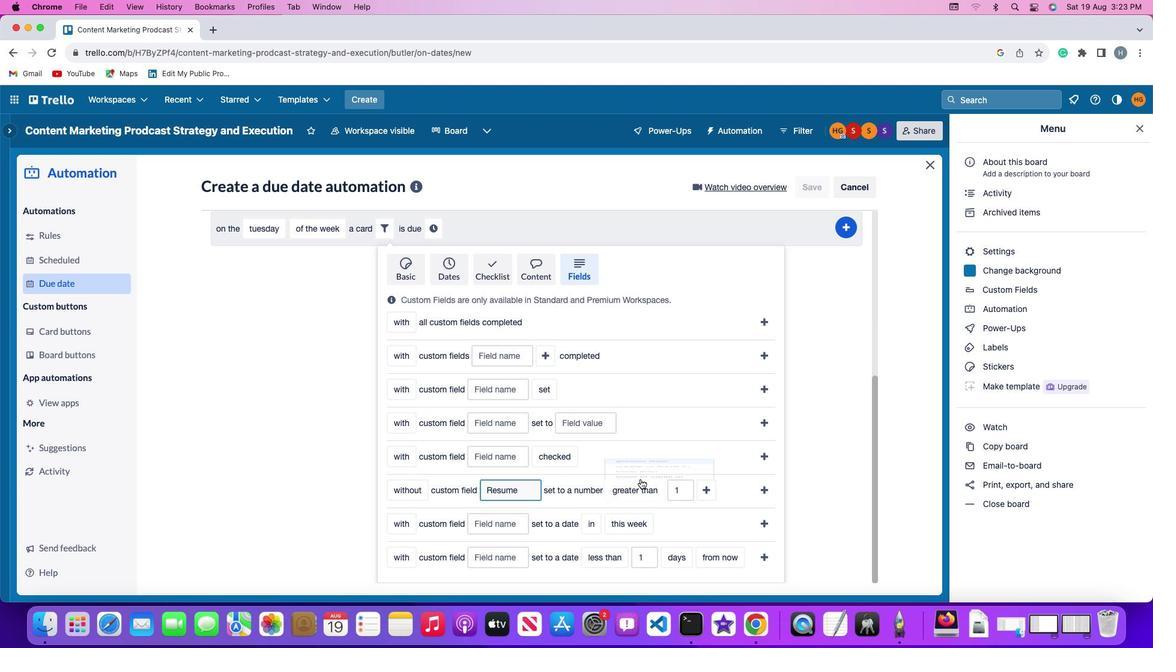 
Action: Mouse moved to (644, 445)
Screenshot: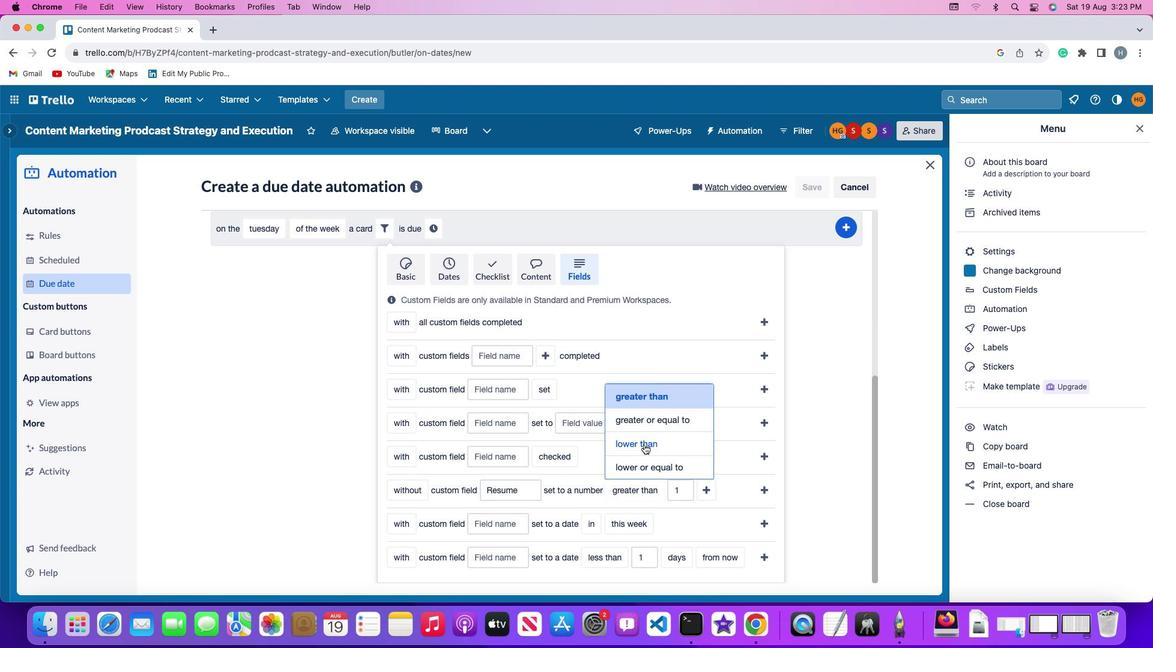 
Action: Mouse pressed left at (644, 445)
Screenshot: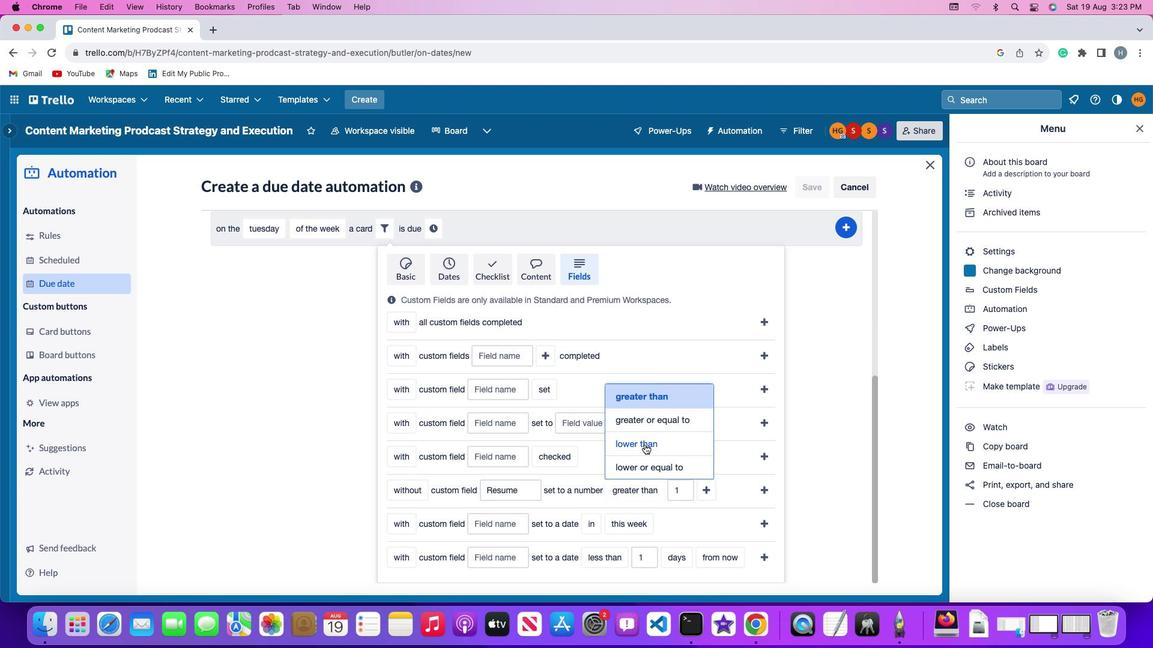 
Action: Mouse moved to (681, 485)
Screenshot: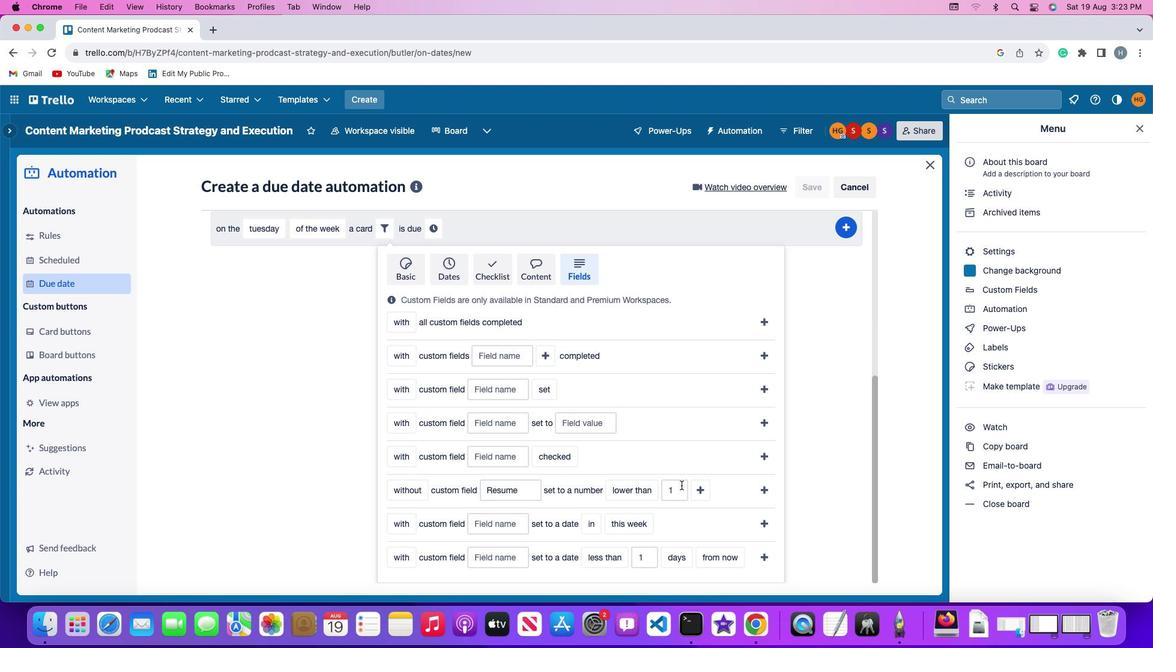 
Action: Mouse pressed left at (681, 485)
Screenshot: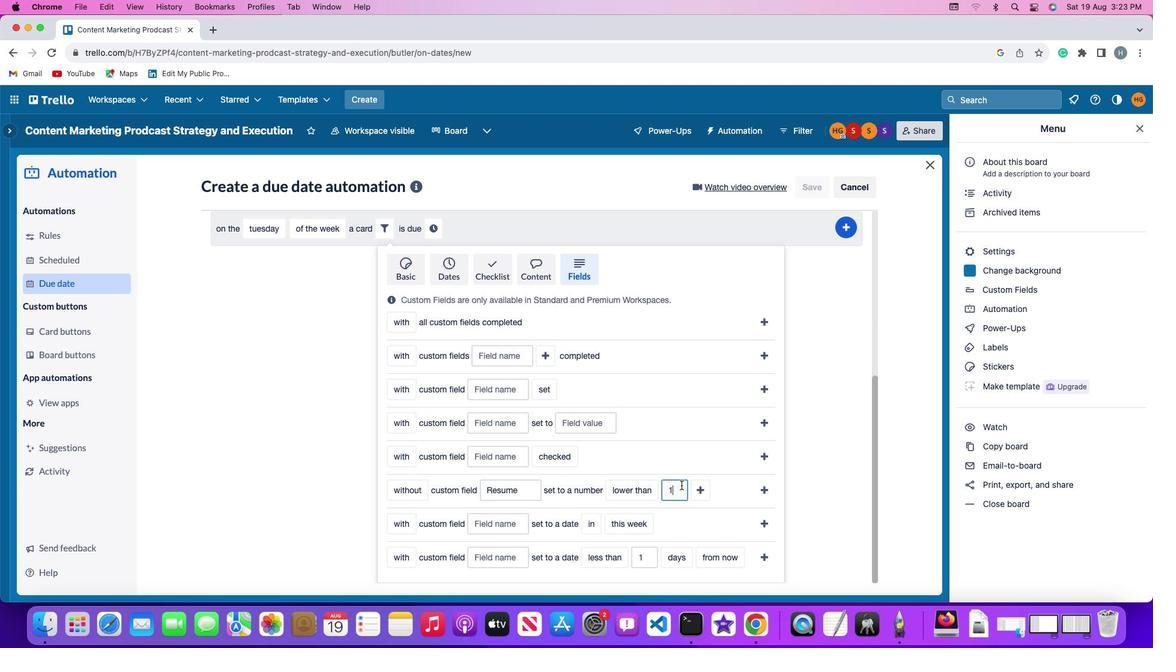 
Action: Key pressed Key.backspace'1'
Screenshot: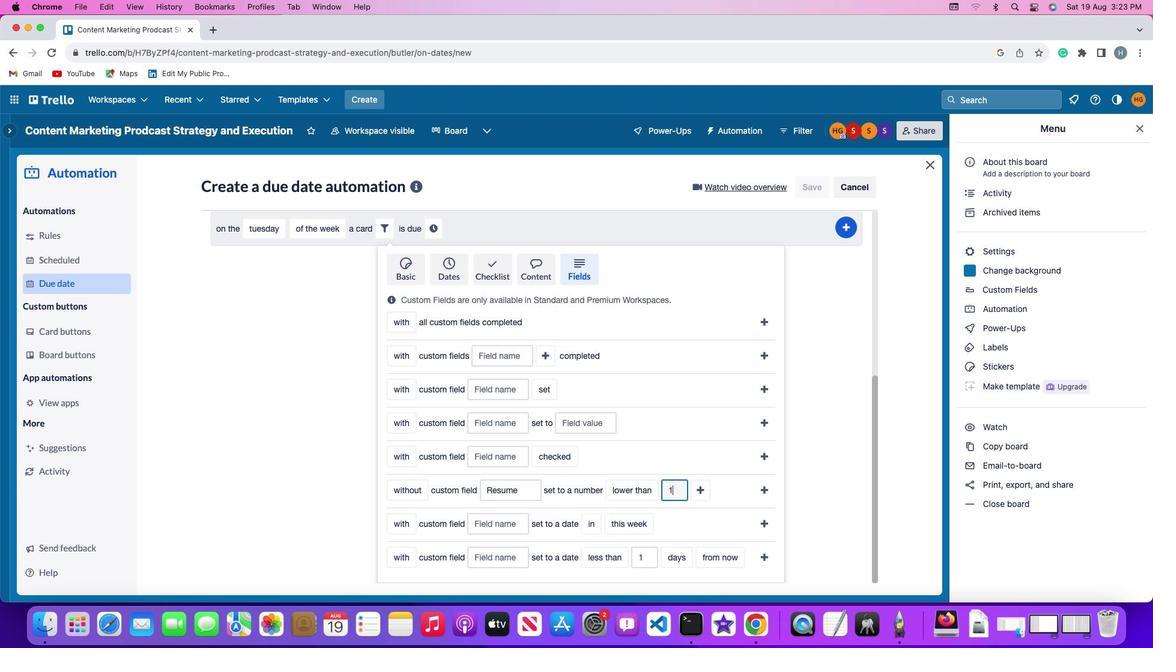 
Action: Mouse moved to (707, 484)
Screenshot: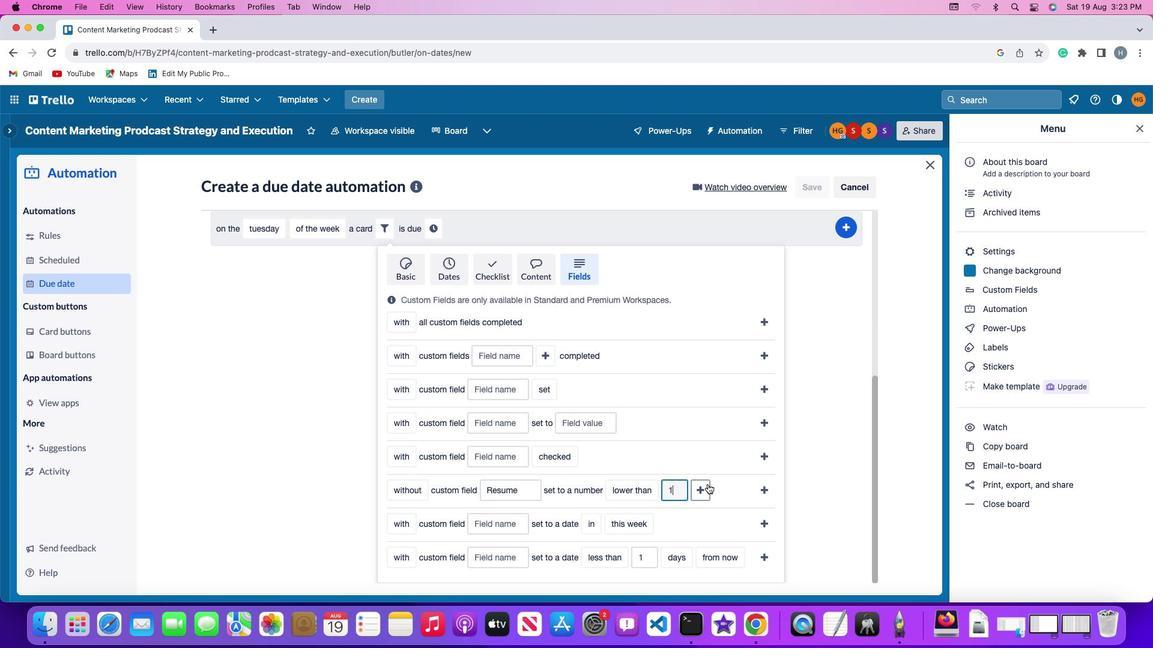 
Action: Mouse pressed left at (707, 484)
Screenshot: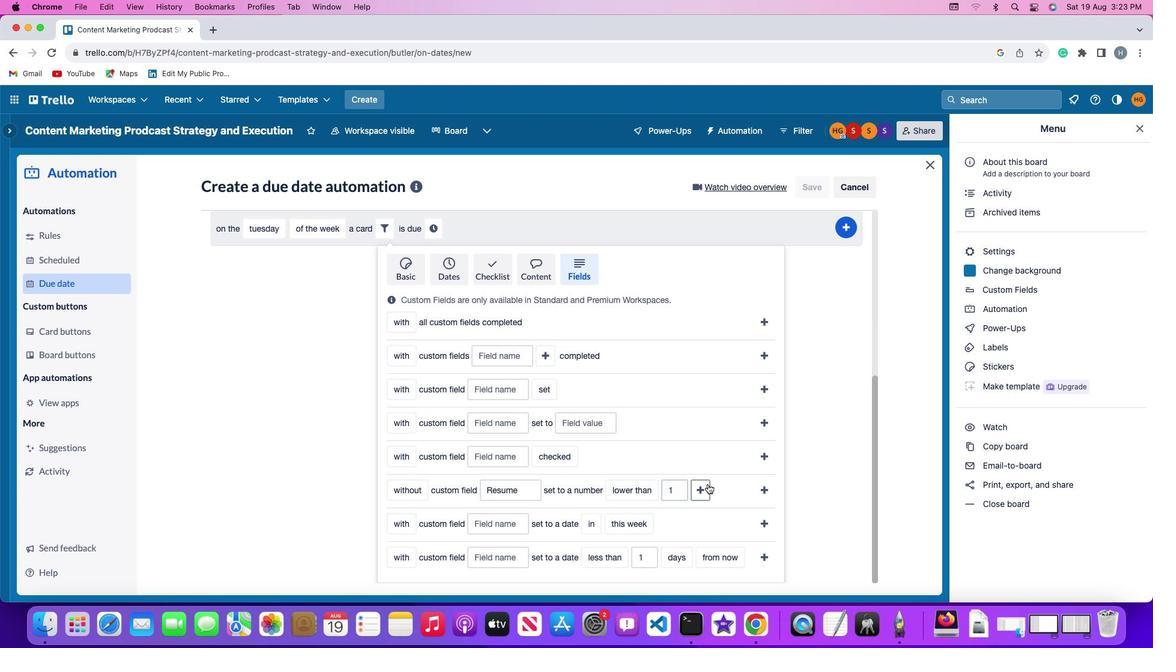 
Action: Mouse moved to (735, 494)
Screenshot: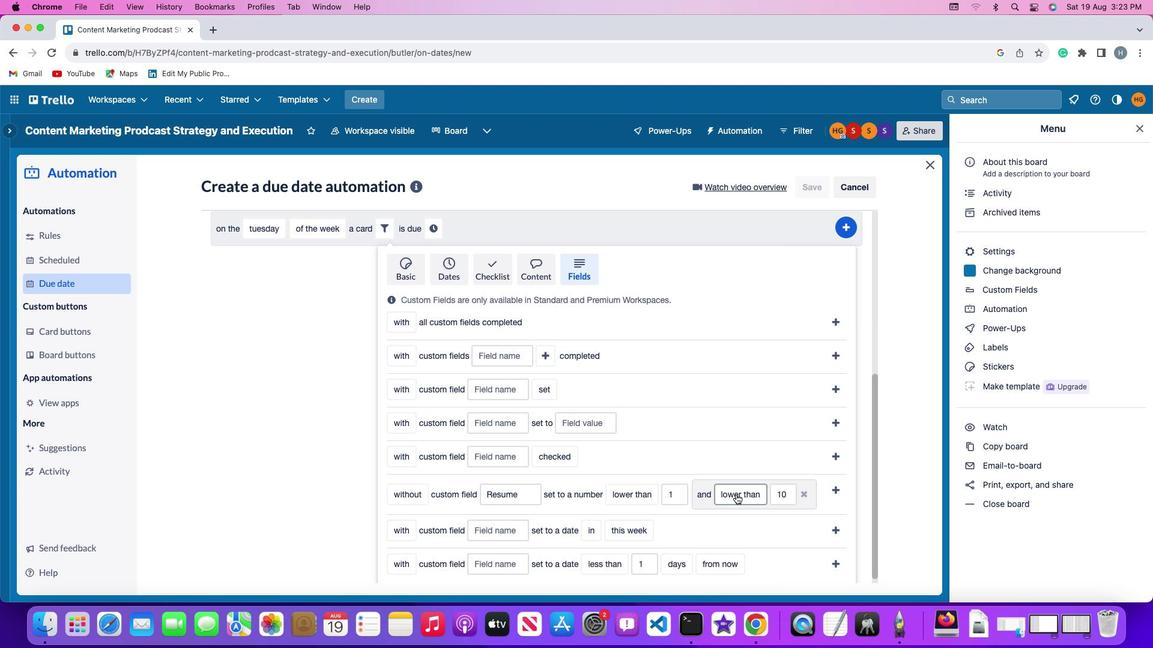 
Action: Mouse pressed left at (735, 494)
Screenshot: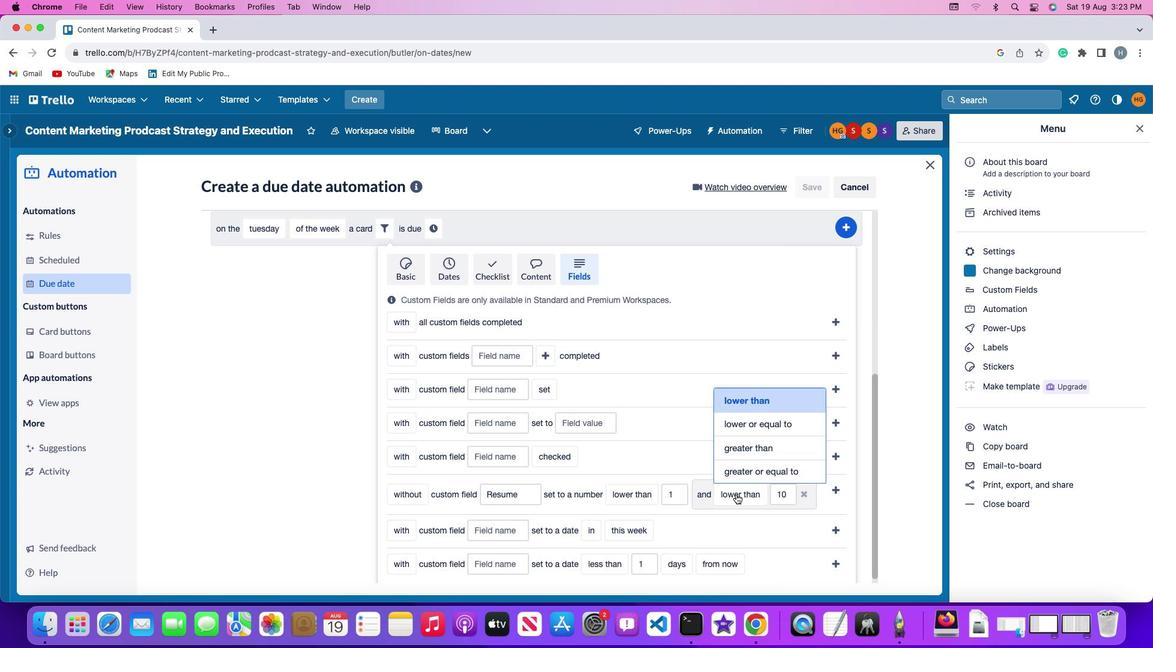 
Action: Mouse moved to (743, 472)
Screenshot: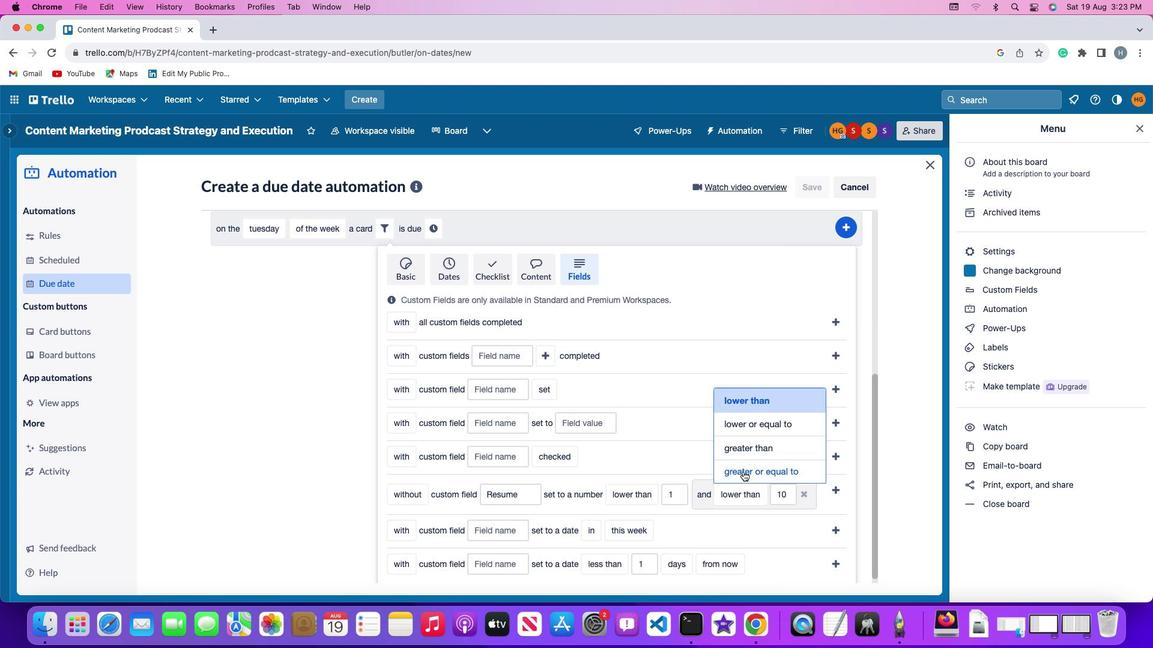 
Action: Mouse pressed left at (743, 472)
Screenshot: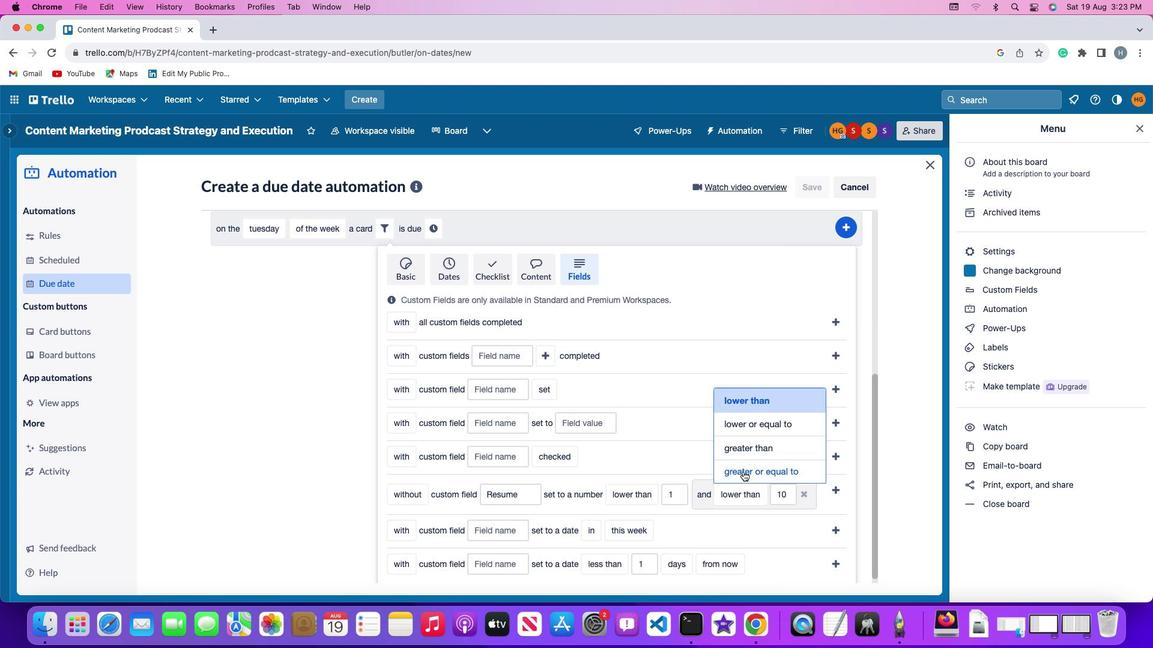 
Action: Mouse moved to (519, 515)
Screenshot: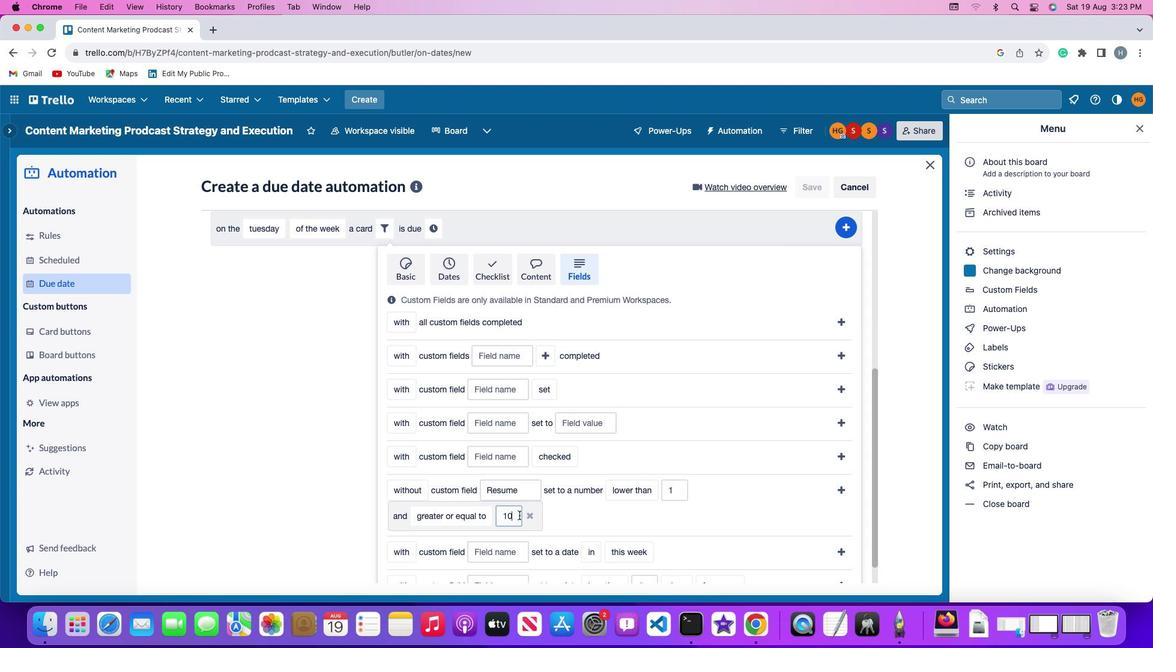 
Action: Mouse pressed left at (519, 515)
Screenshot: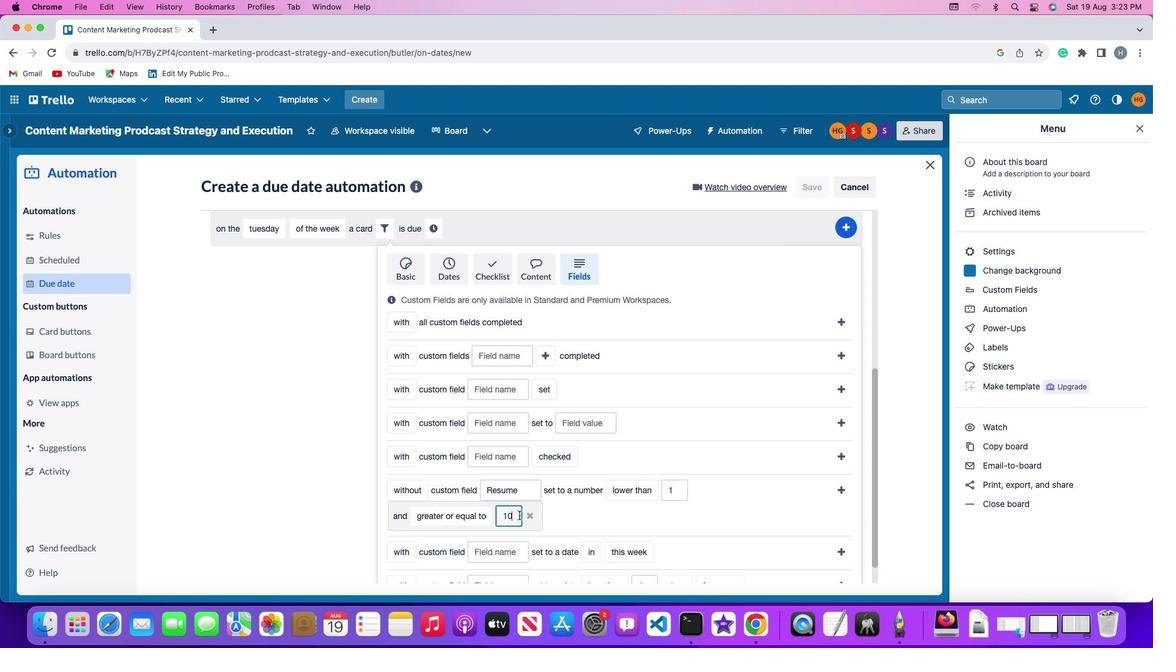 
Action: Mouse moved to (518, 513)
Screenshot: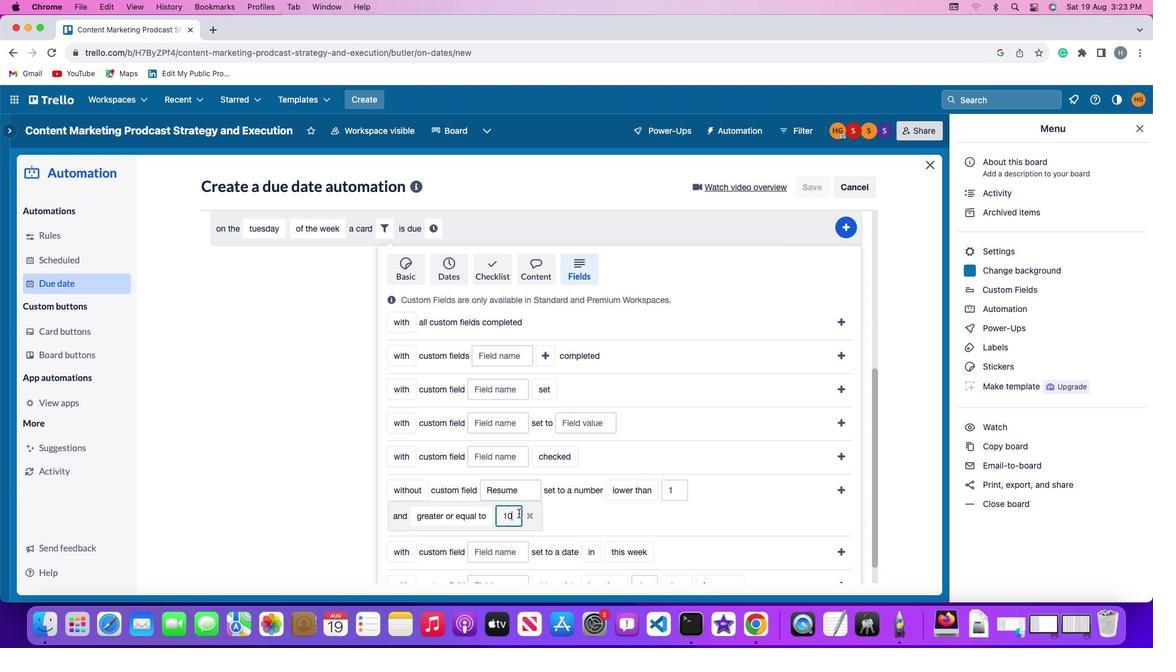 
Action: Key pressed Key.backspace
Screenshot: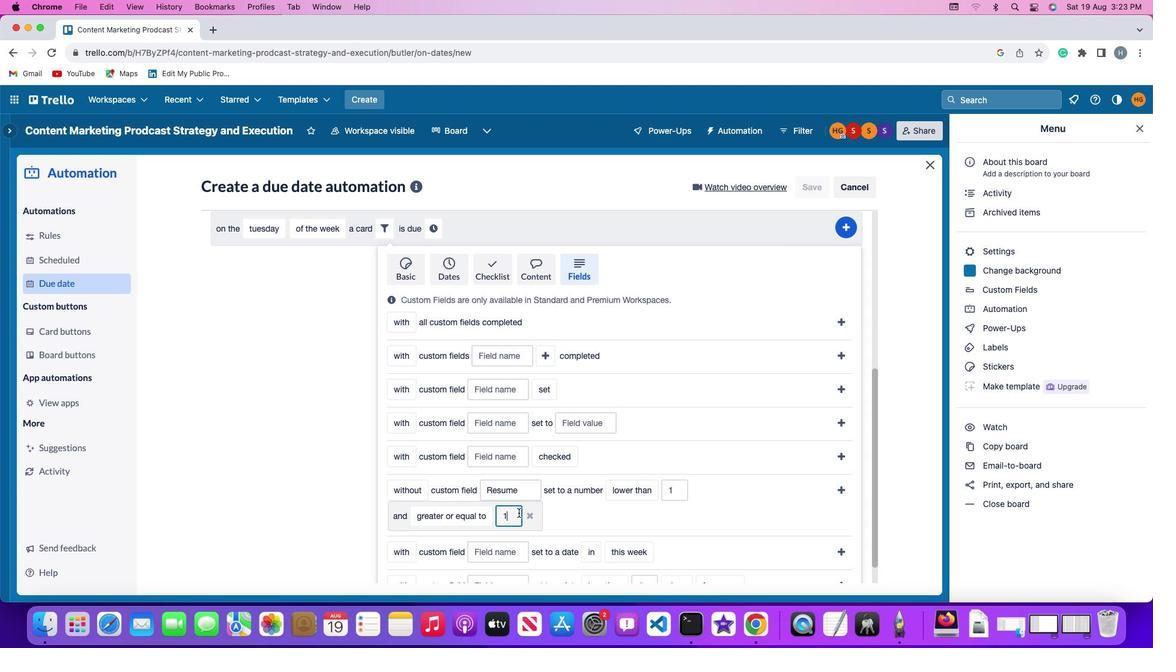 
Action: Mouse moved to (518, 513)
Screenshot: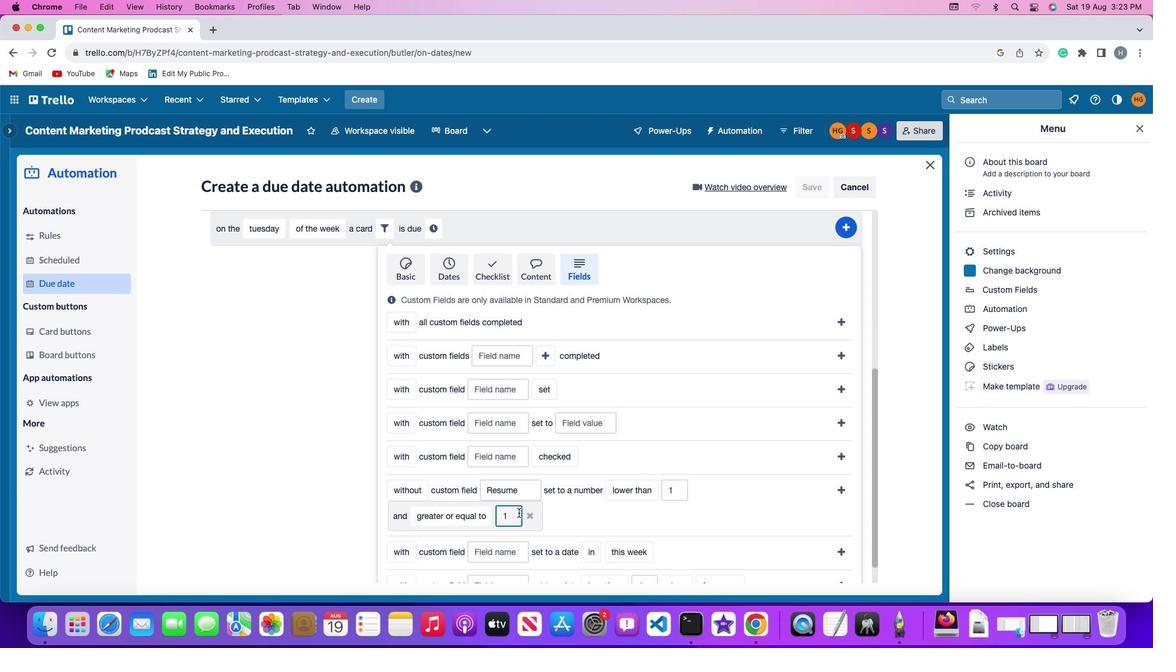 
Action: Key pressed Key.backspace'1''0'
Screenshot: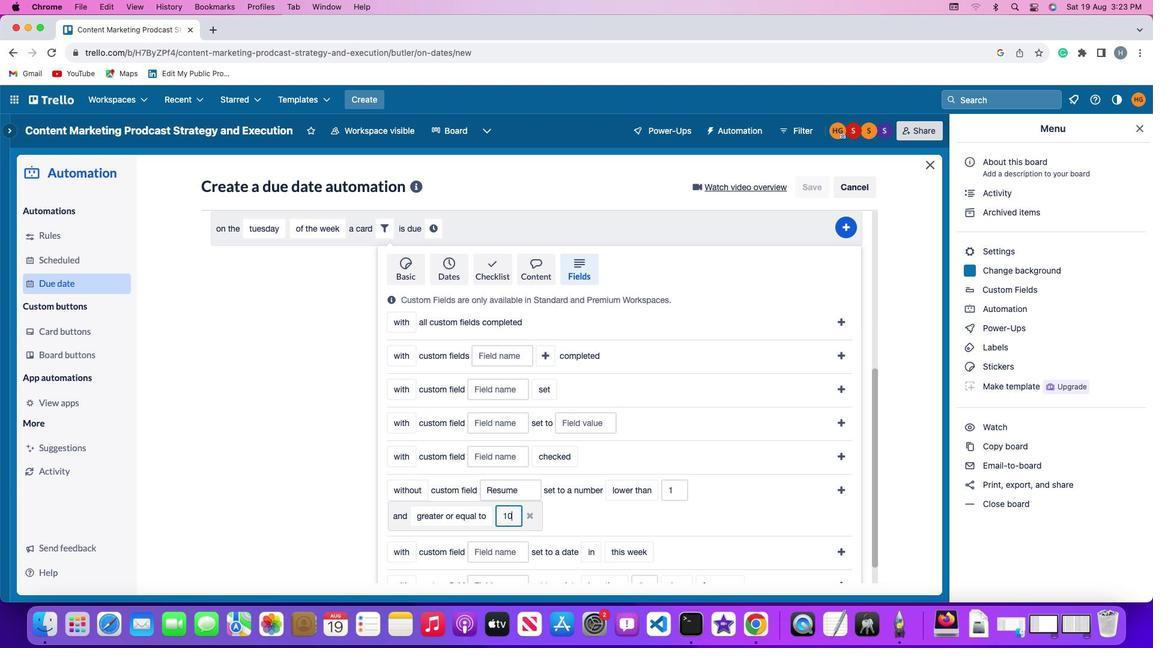 
Action: Mouse moved to (838, 484)
Screenshot: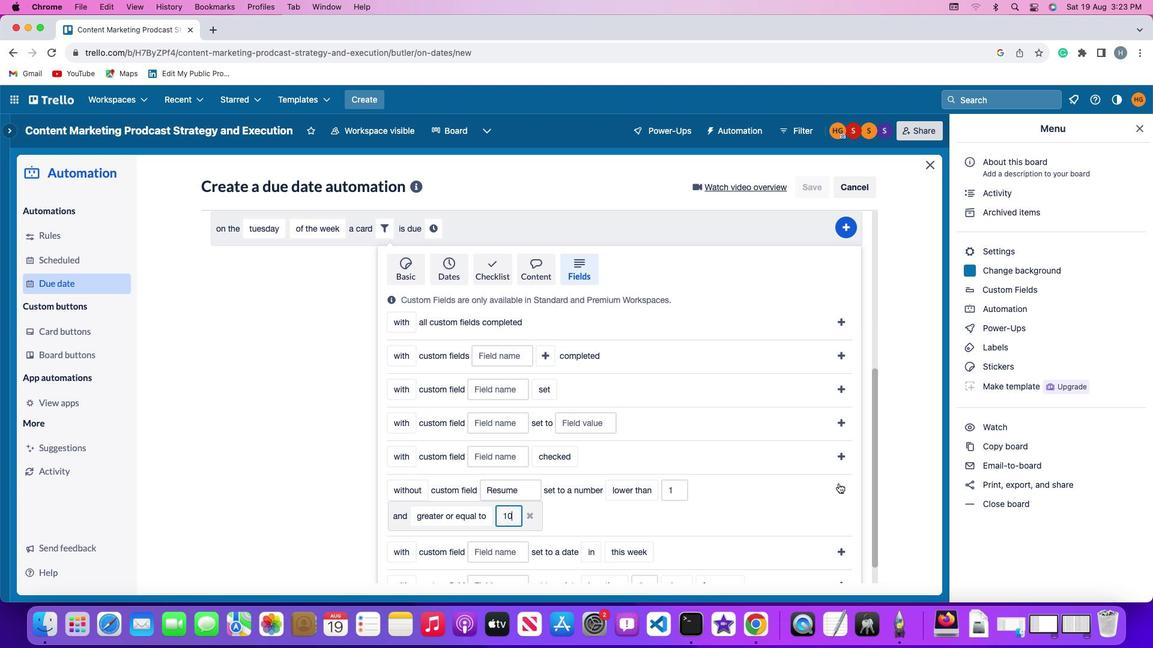 
Action: Mouse pressed left at (838, 484)
Screenshot: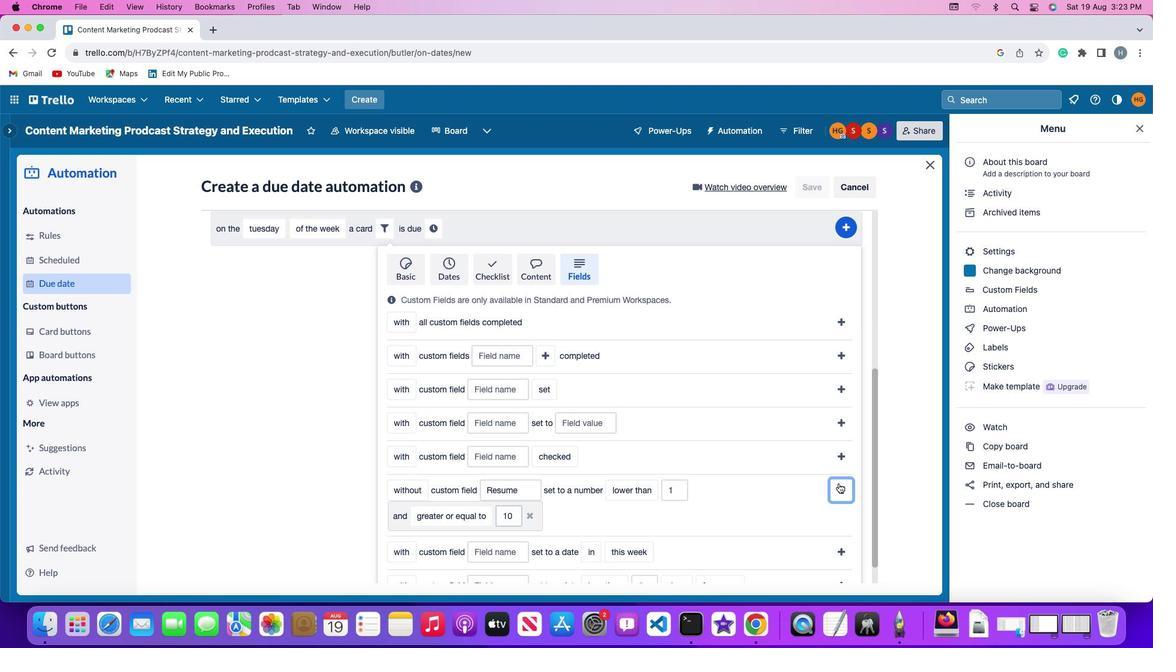 
Action: Mouse moved to (789, 520)
Screenshot: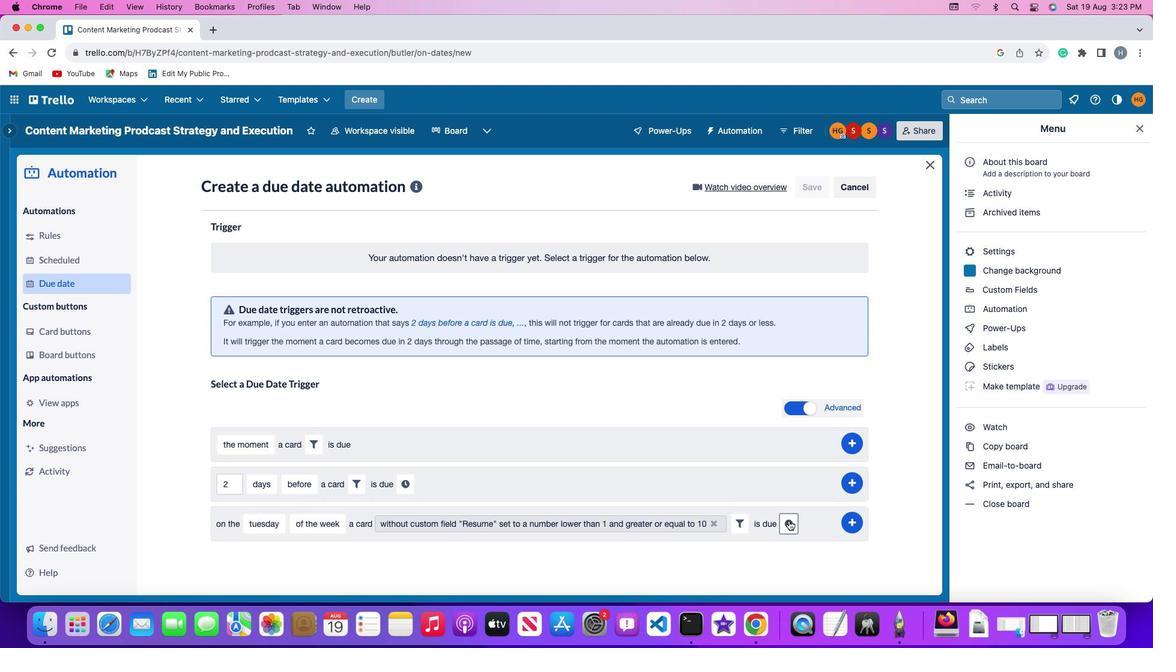 
Action: Mouse pressed left at (789, 520)
Screenshot: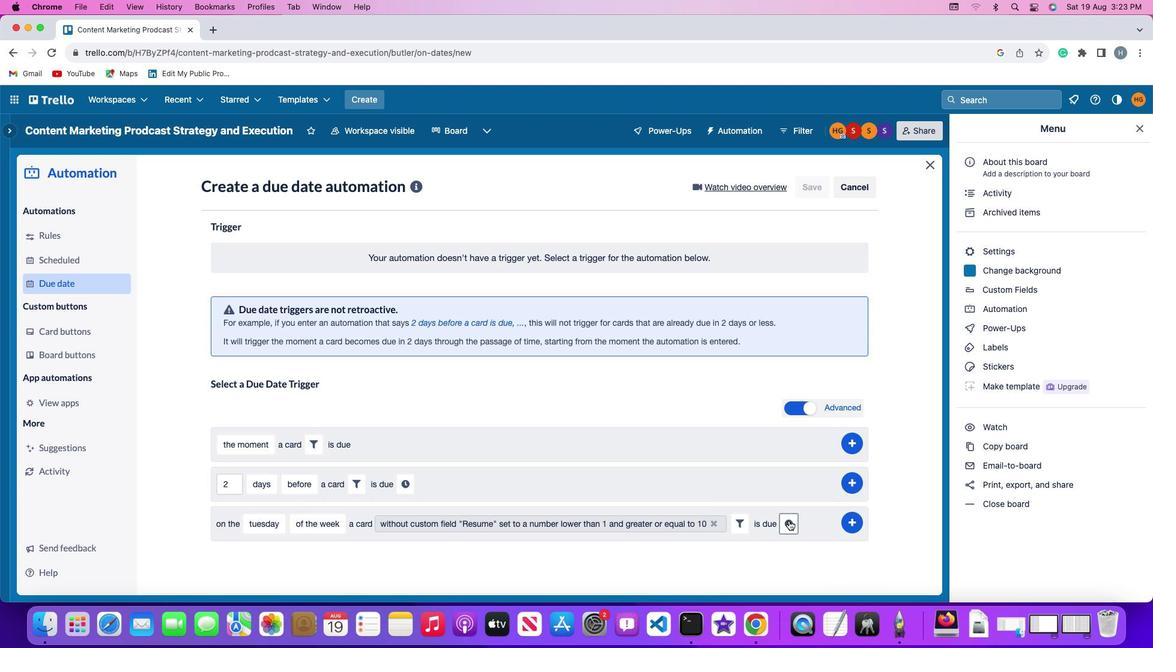 
Action: Mouse moved to (250, 553)
Screenshot: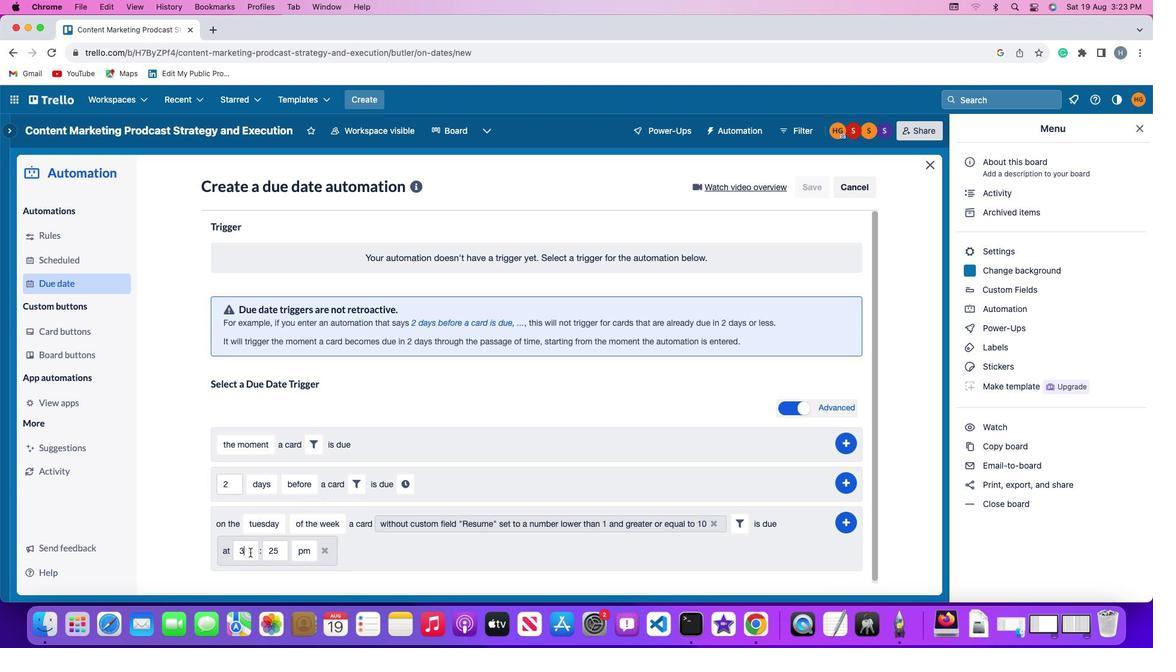 
Action: Mouse pressed left at (250, 553)
Screenshot: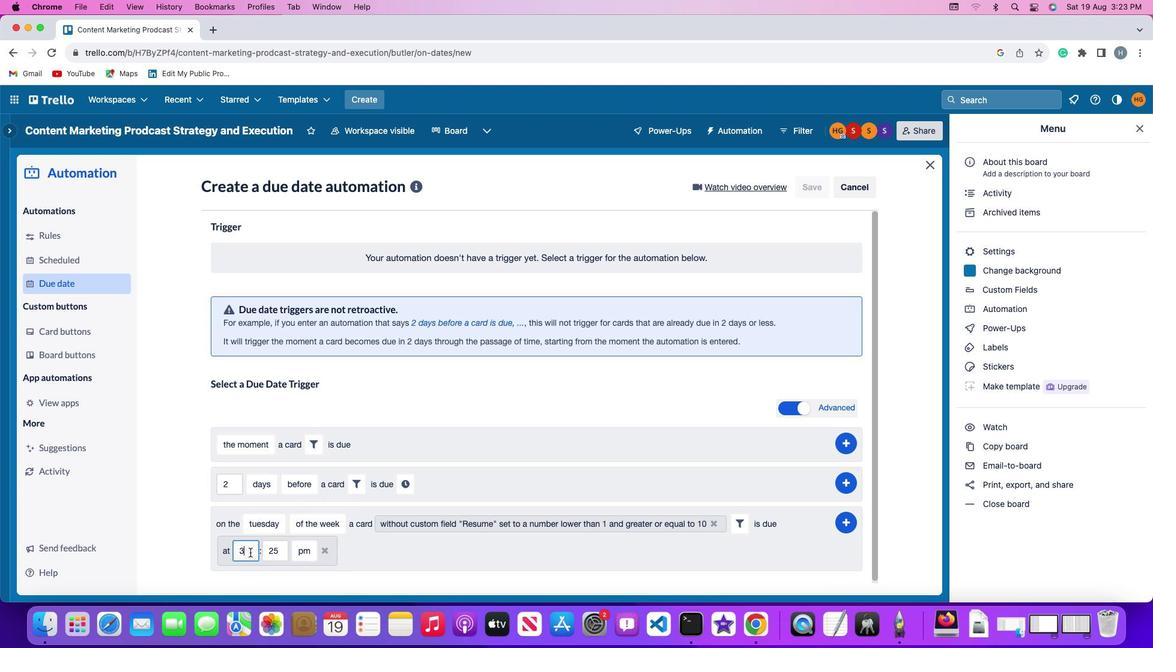 
Action: Mouse moved to (251, 552)
Screenshot: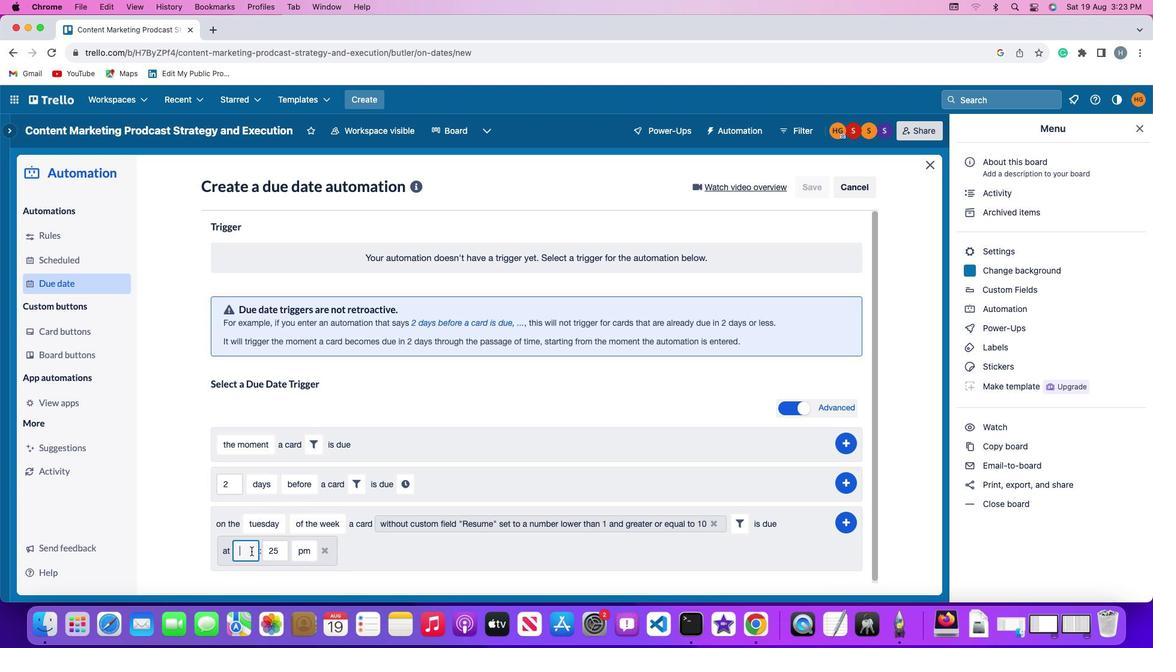 
Action: Key pressed Key.backspace
Screenshot: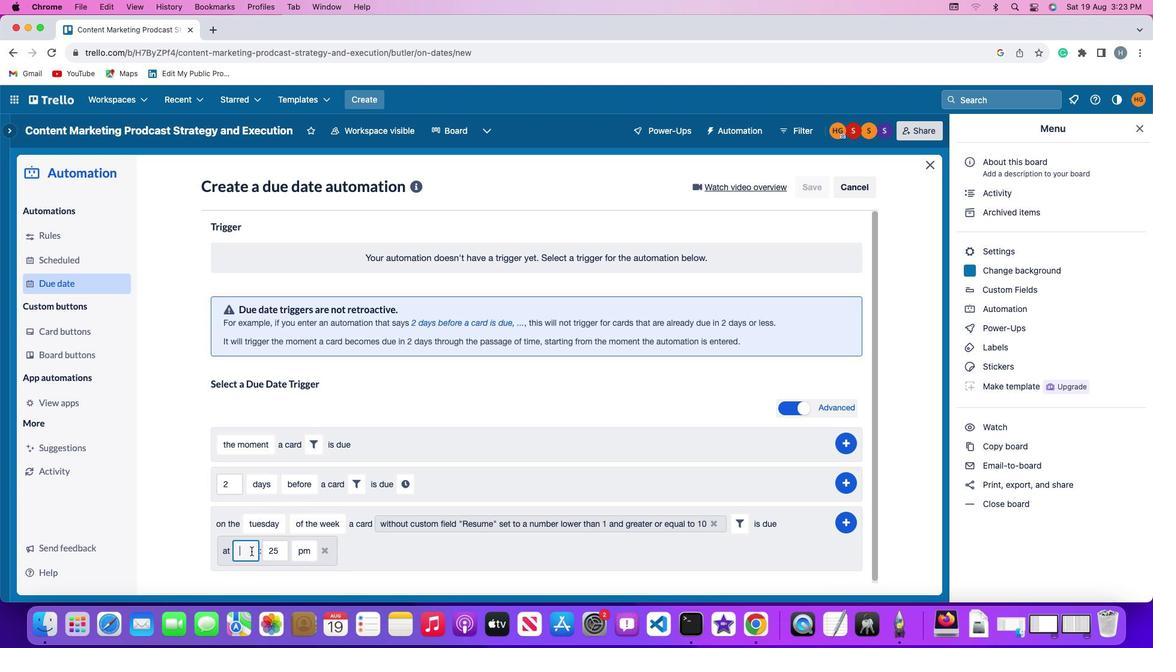 
Action: Mouse moved to (252, 551)
Screenshot: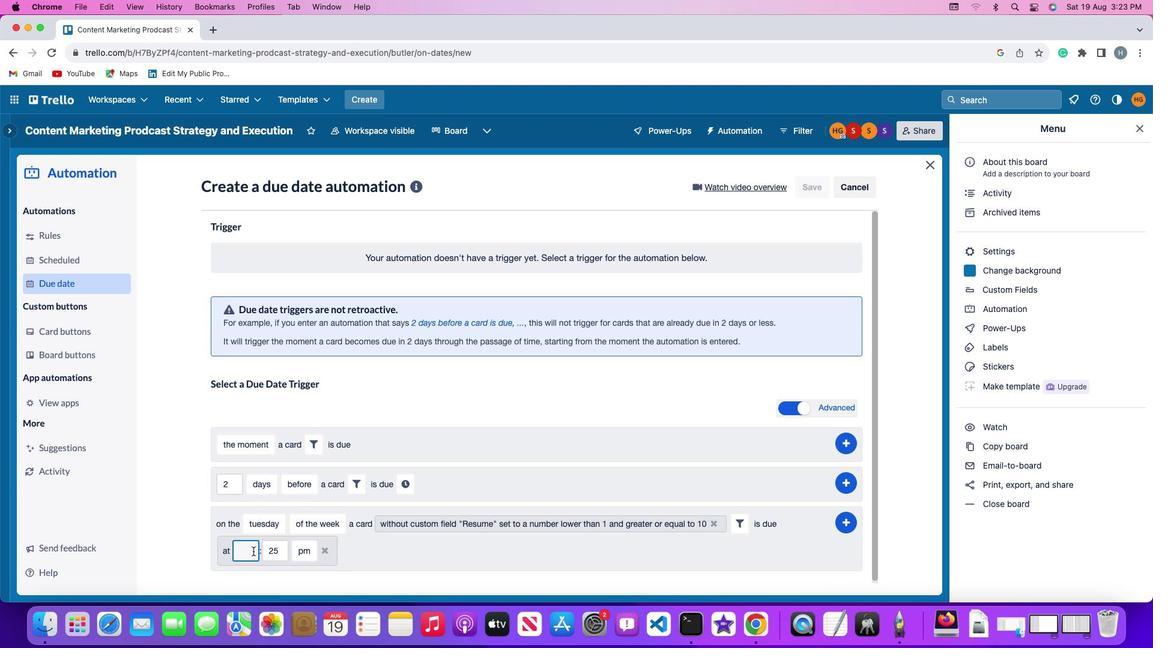 
Action: Key pressed '1''1'
Screenshot: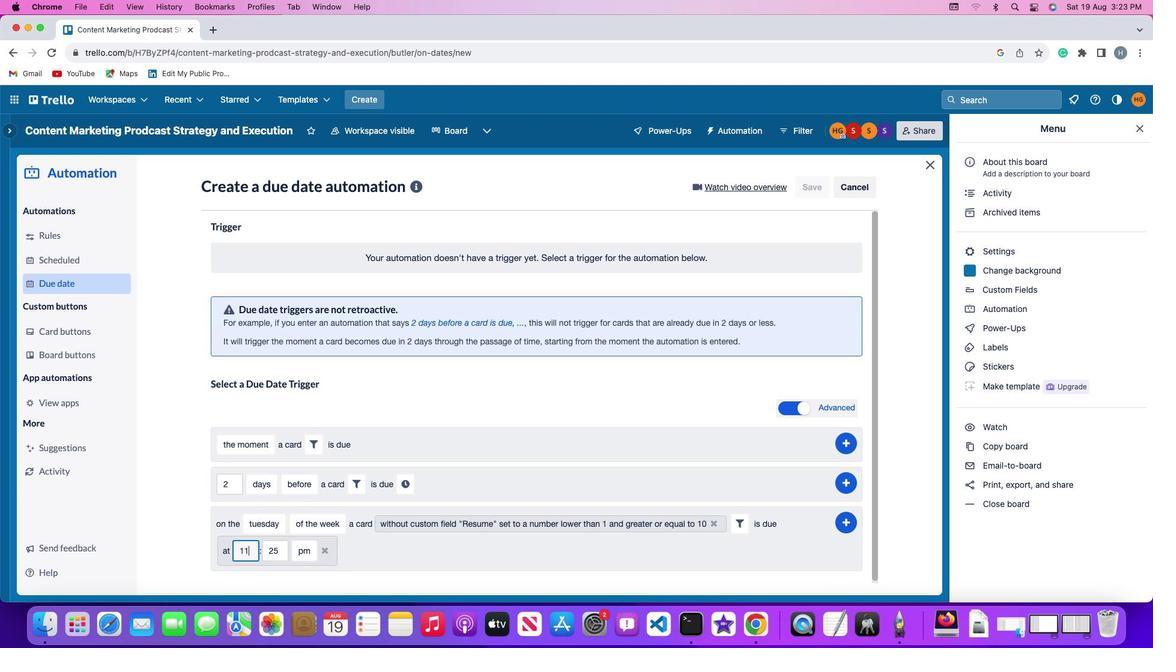 
Action: Mouse moved to (280, 549)
Screenshot: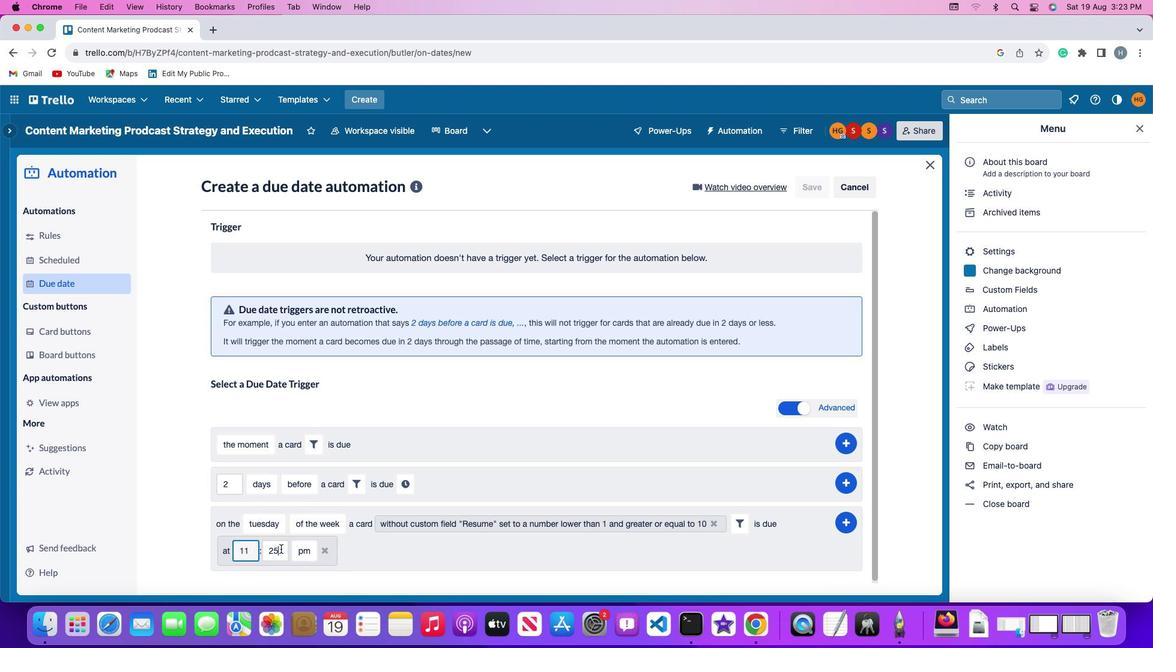 
Action: Mouse pressed left at (280, 549)
Screenshot: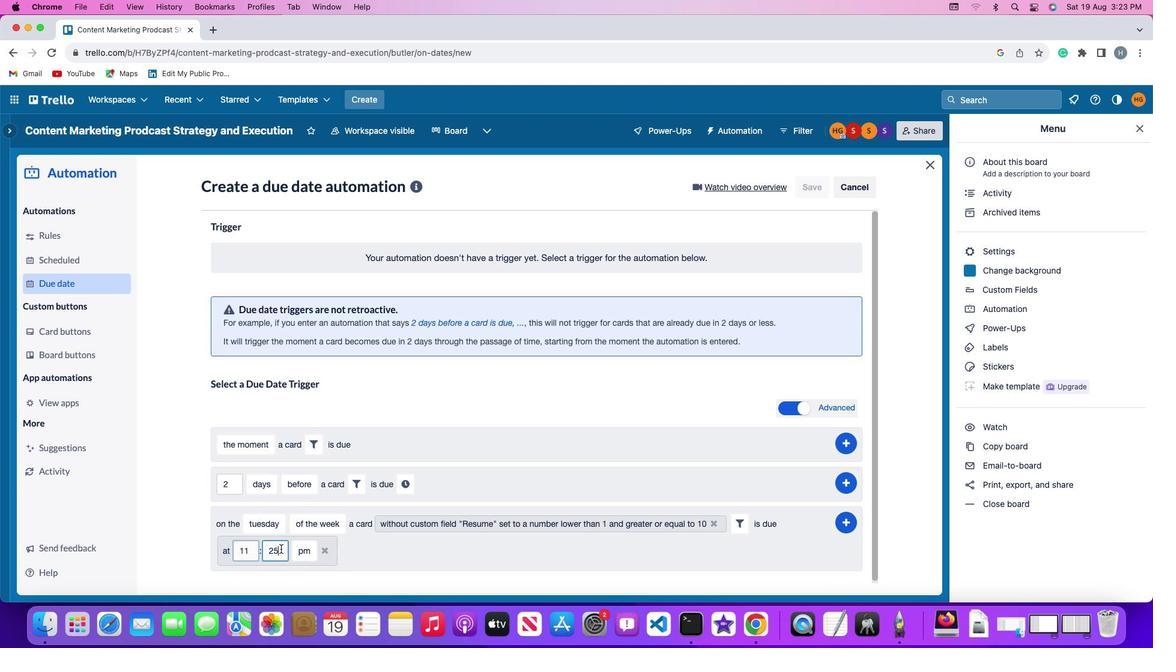 
Action: Key pressed Key.backspaceKey.backspace'0''0'
Screenshot: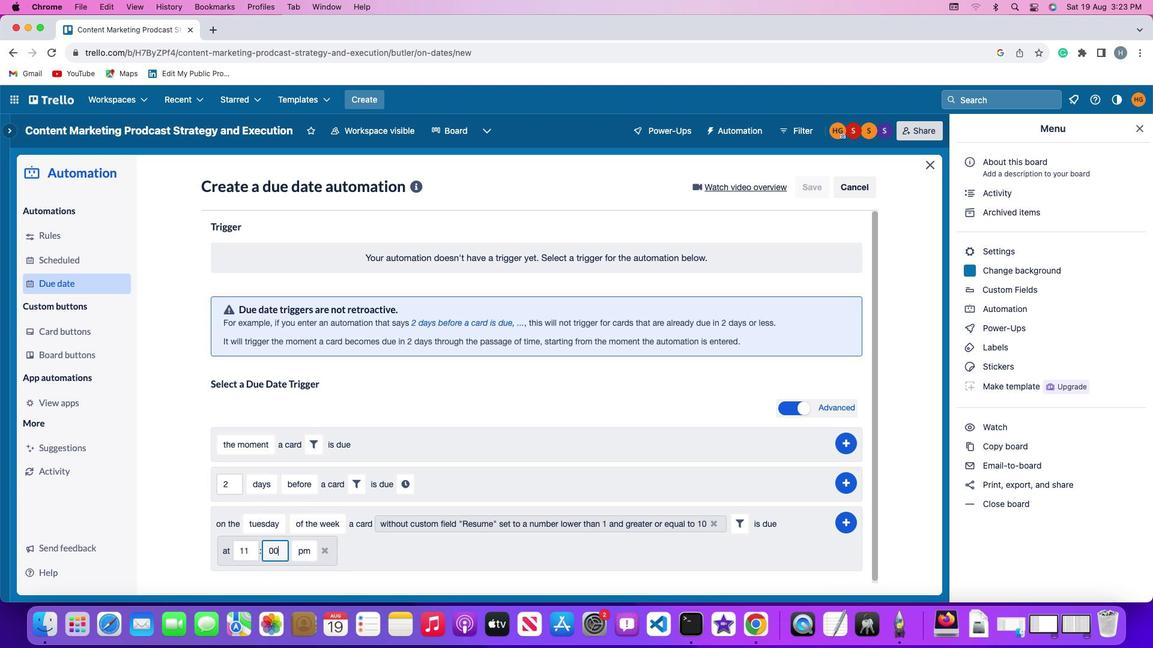 
Action: Mouse moved to (291, 548)
Screenshot: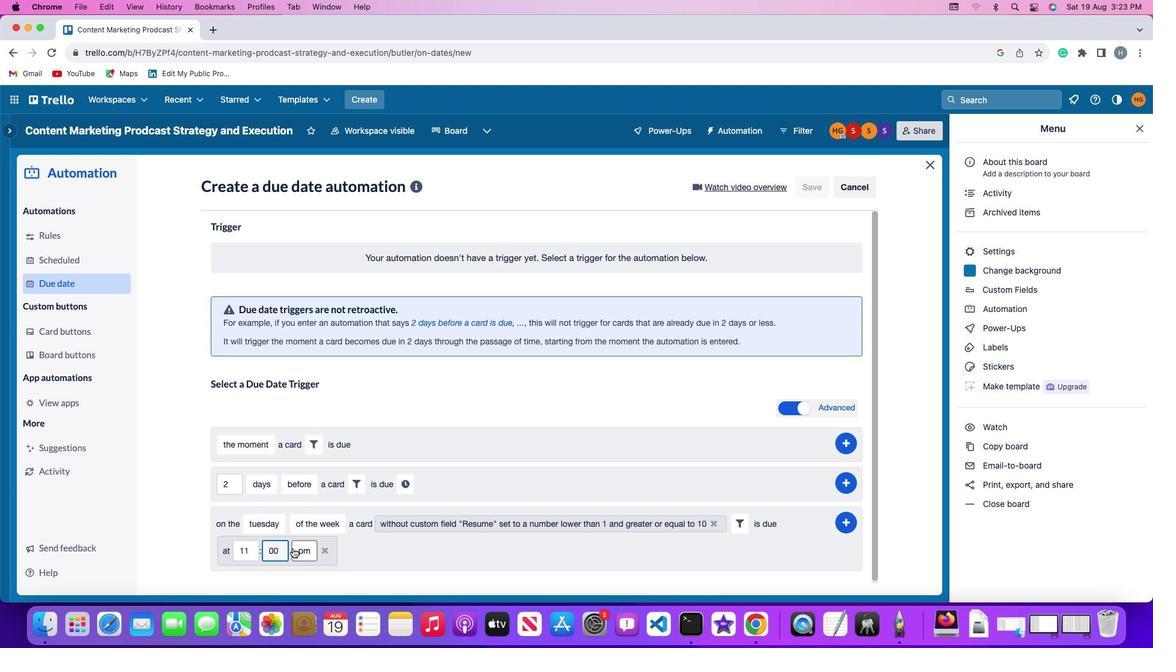 
Action: Mouse pressed left at (291, 548)
Screenshot: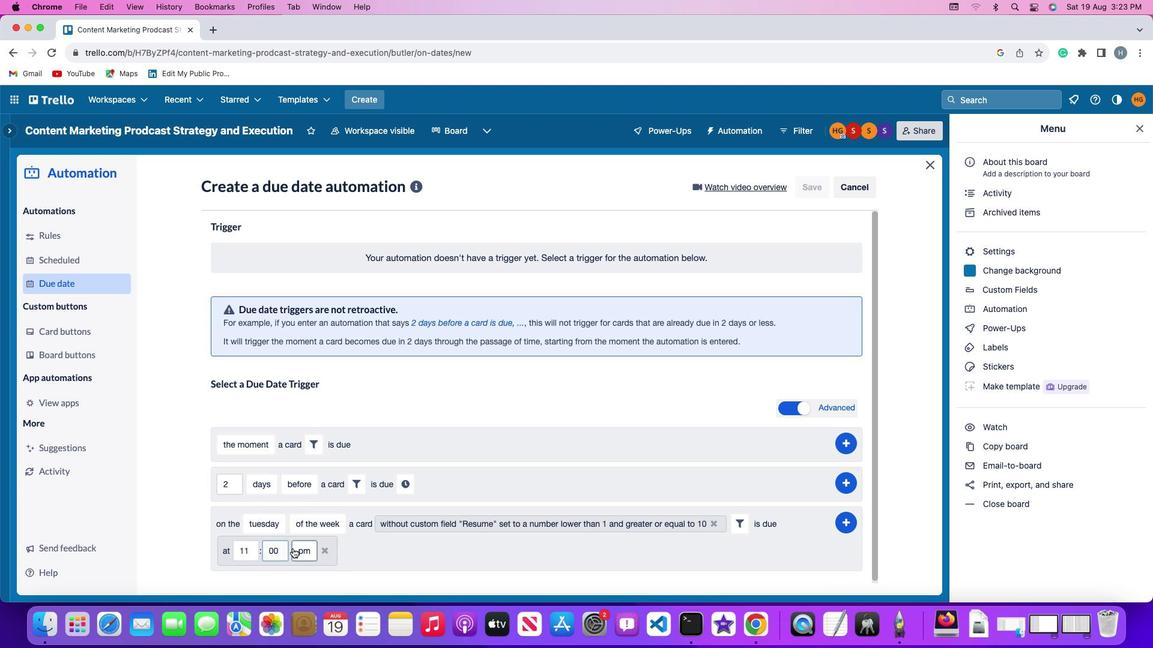 
Action: Mouse moved to (306, 504)
Screenshot: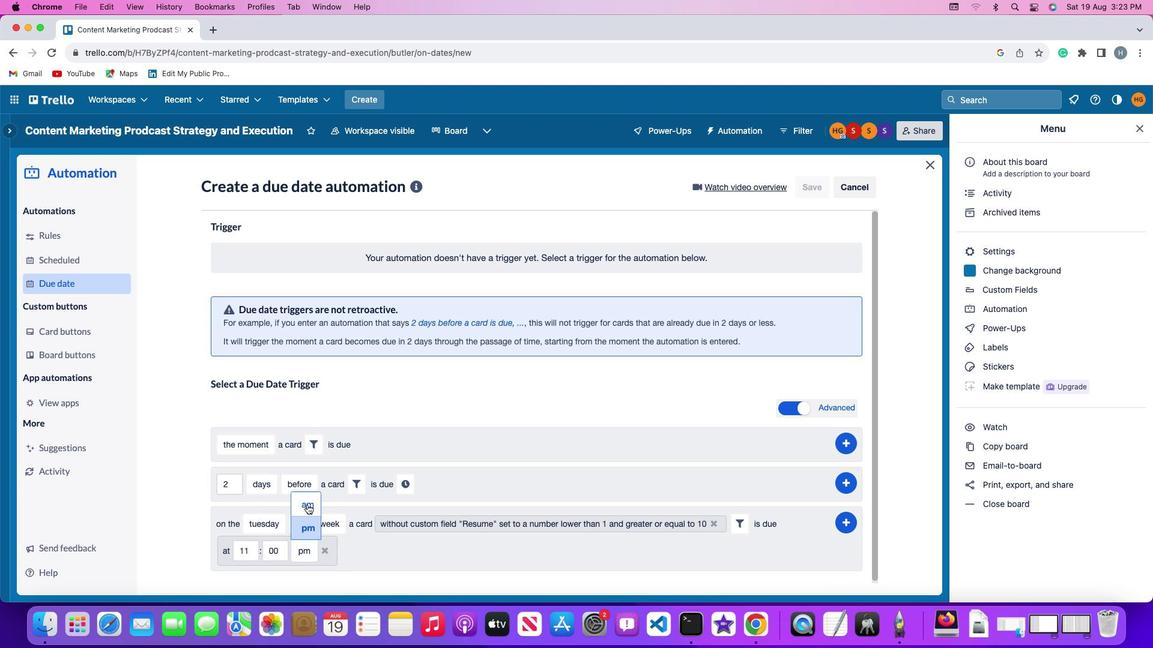 
Action: Mouse pressed left at (306, 504)
Screenshot: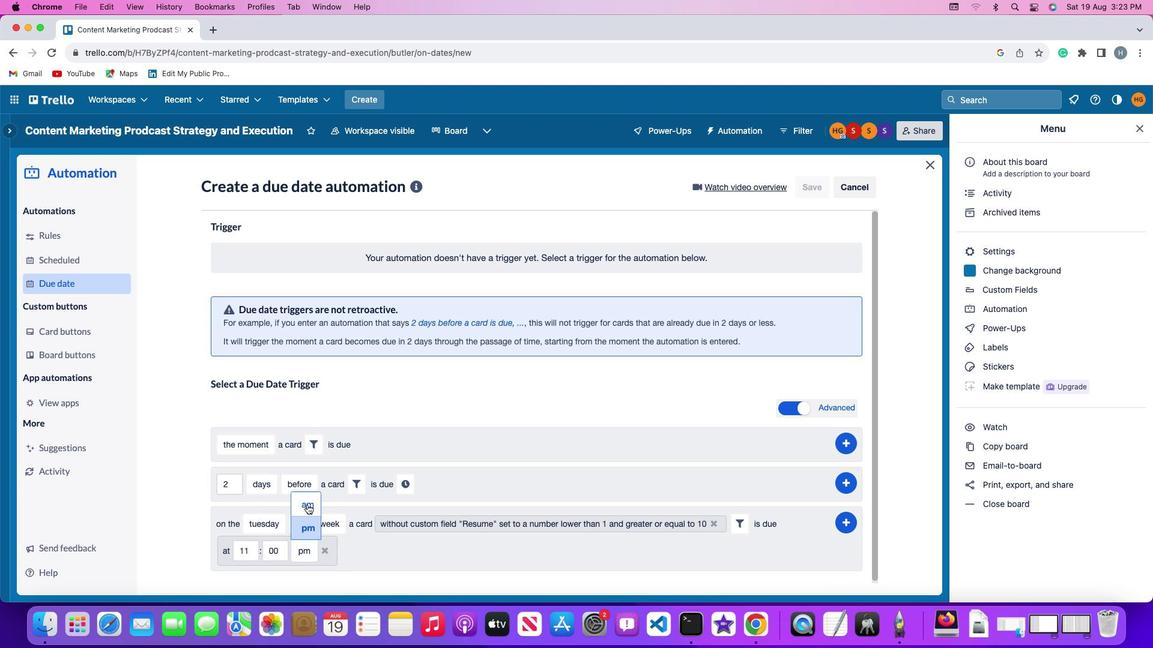 
Action: Mouse moved to (847, 518)
Screenshot: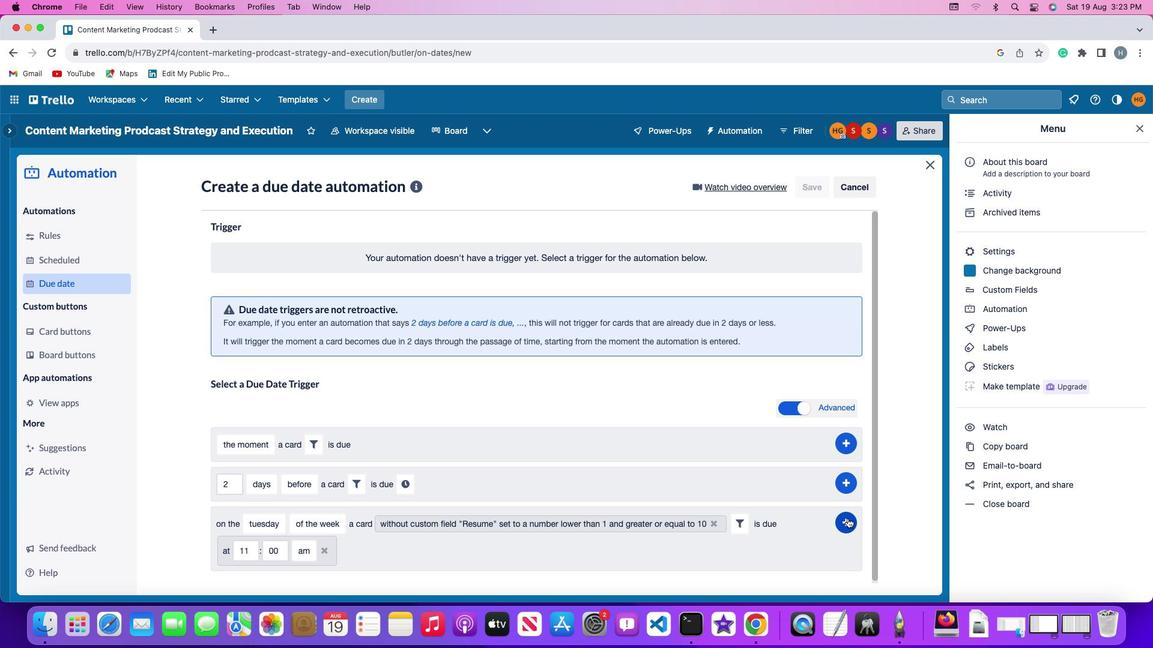 
Action: Mouse pressed left at (847, 518)
Screenshot: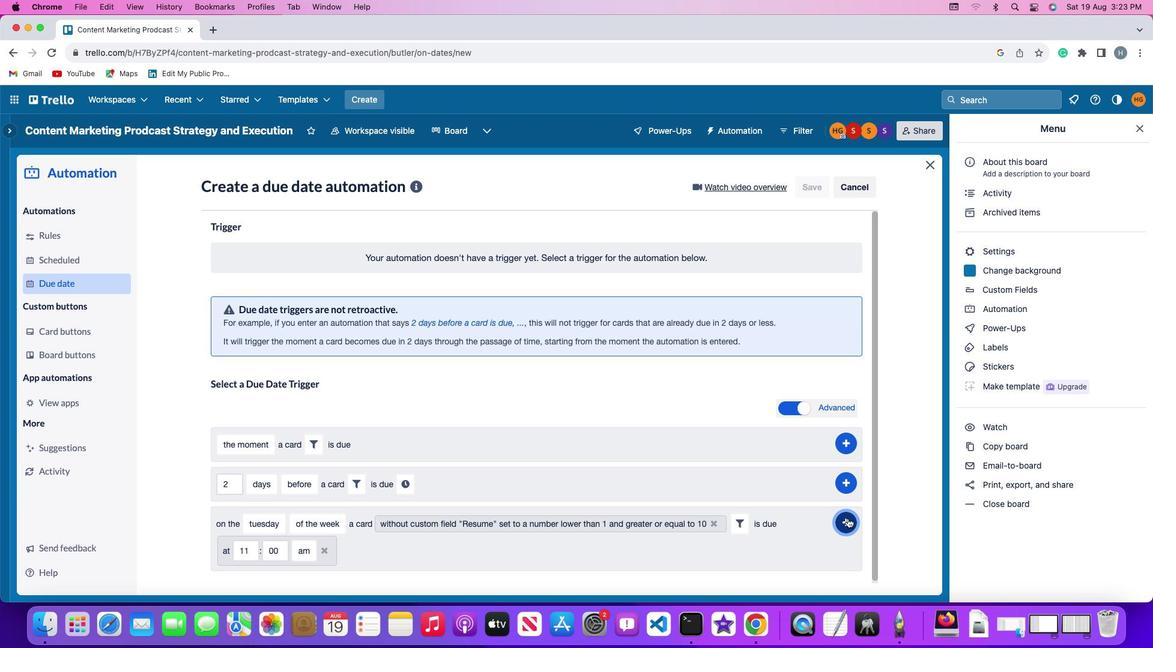
Action: Mouse moved to (908, 435)
Screenshot: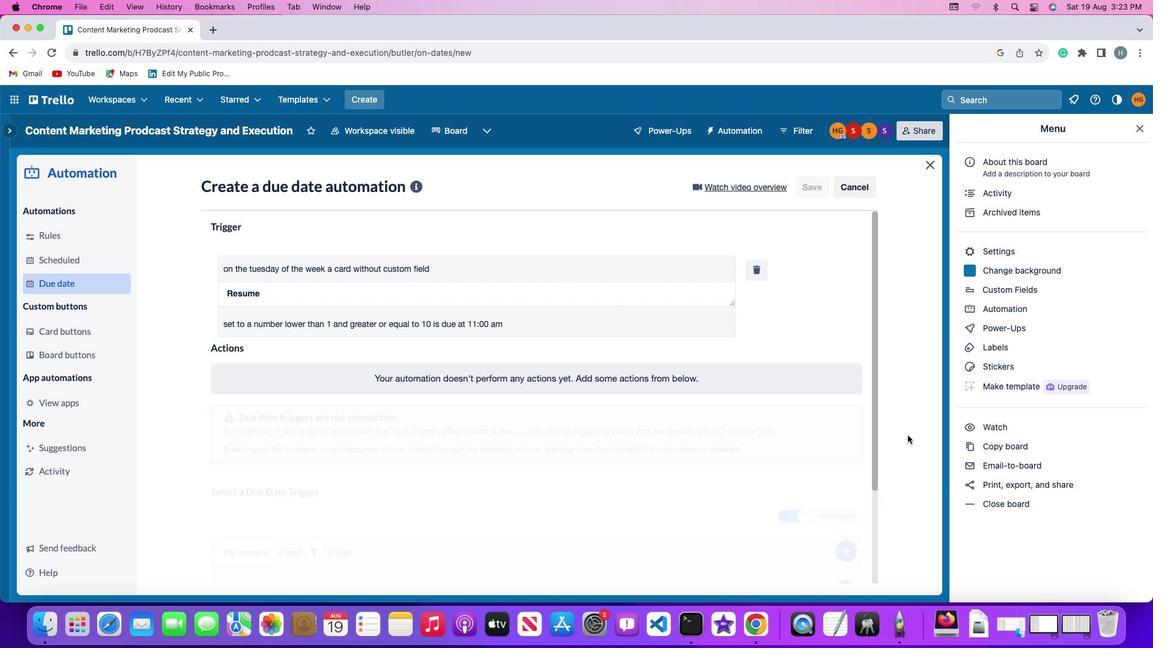 
